 Task: In the Contact  Scarlett.Lewis@queenszoo.com, schedule and save the meeting with title: 'Product Demo and Service Presentation', Select date: '18 September, 2023', select start time: 3:00:PM. Add location on call (415) 123-4579 with meeting description: For further discussion on products, kindly join the meeting.. Logged in from softage.4@softage.net
Action: Mouse moved to (87, 55)
Screenshot: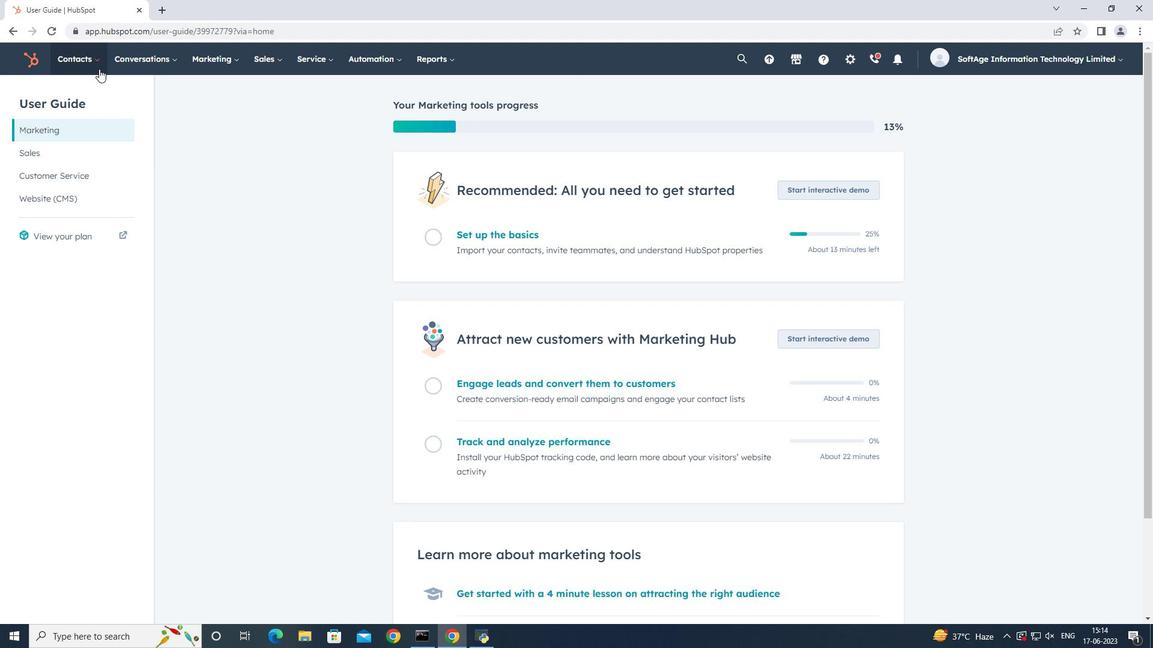
Action: Mouse pressed left at (87, 55)
Screenshot: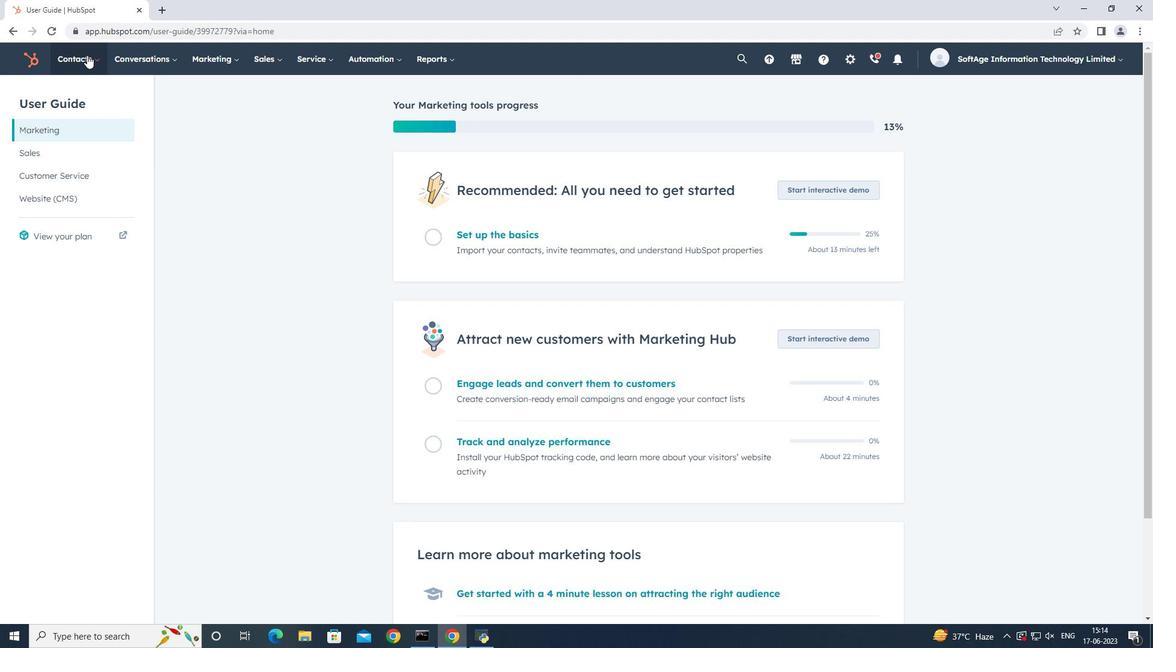 
Action: Mouse moved to (92, 102)
Screenshot: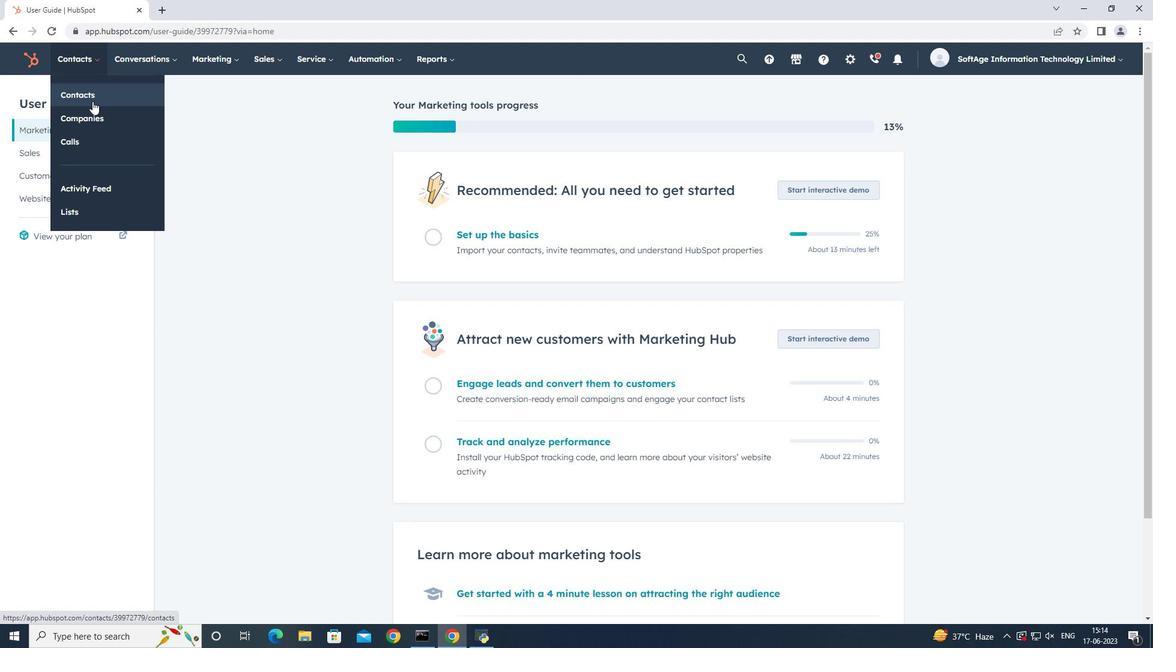 
Action: Mouse pressed left at (92, 102)
Screenshot: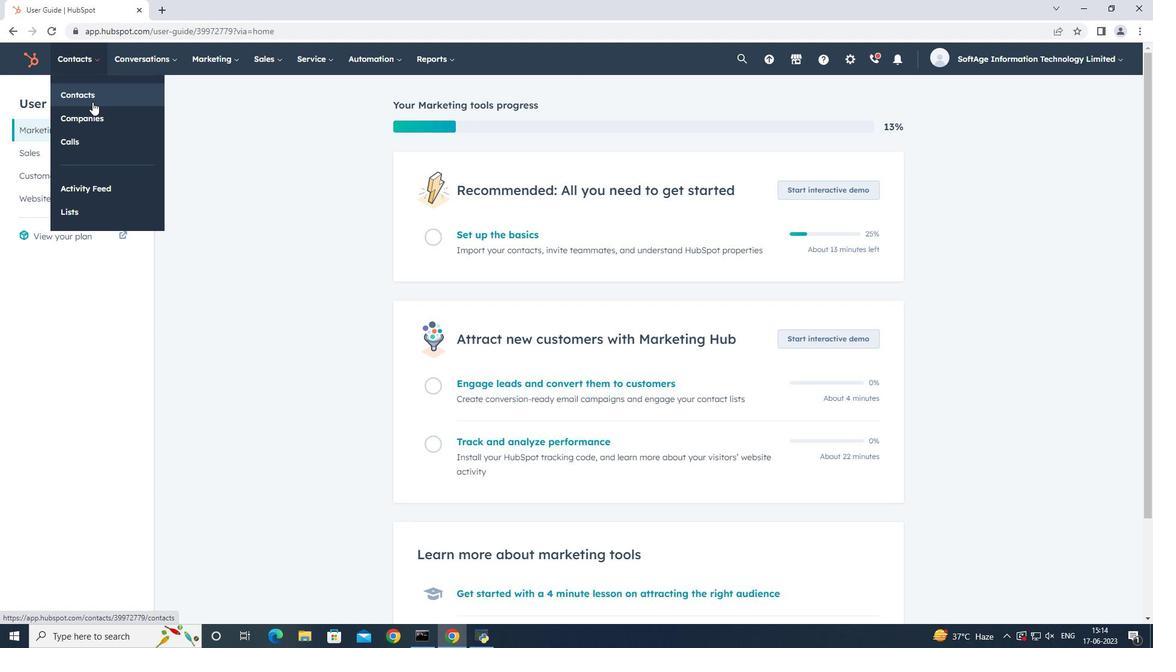 
Action: Mouse moved to (106, 193)
Screenshot: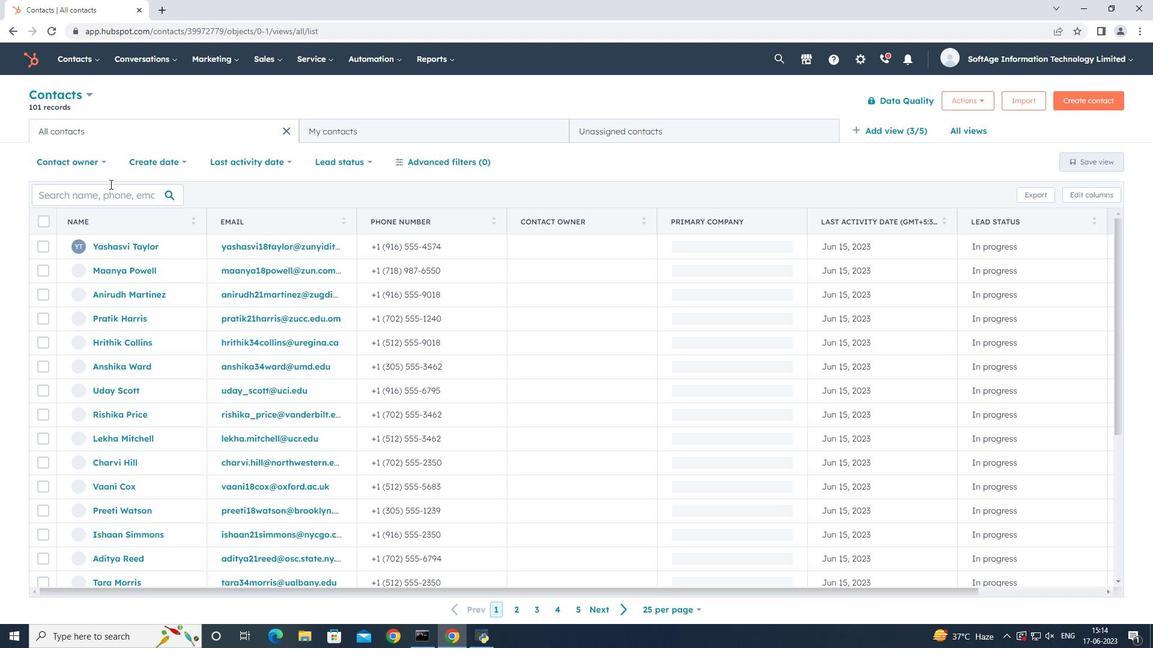 
Action: Mouse pressed left at (106, 193)
Screenshot: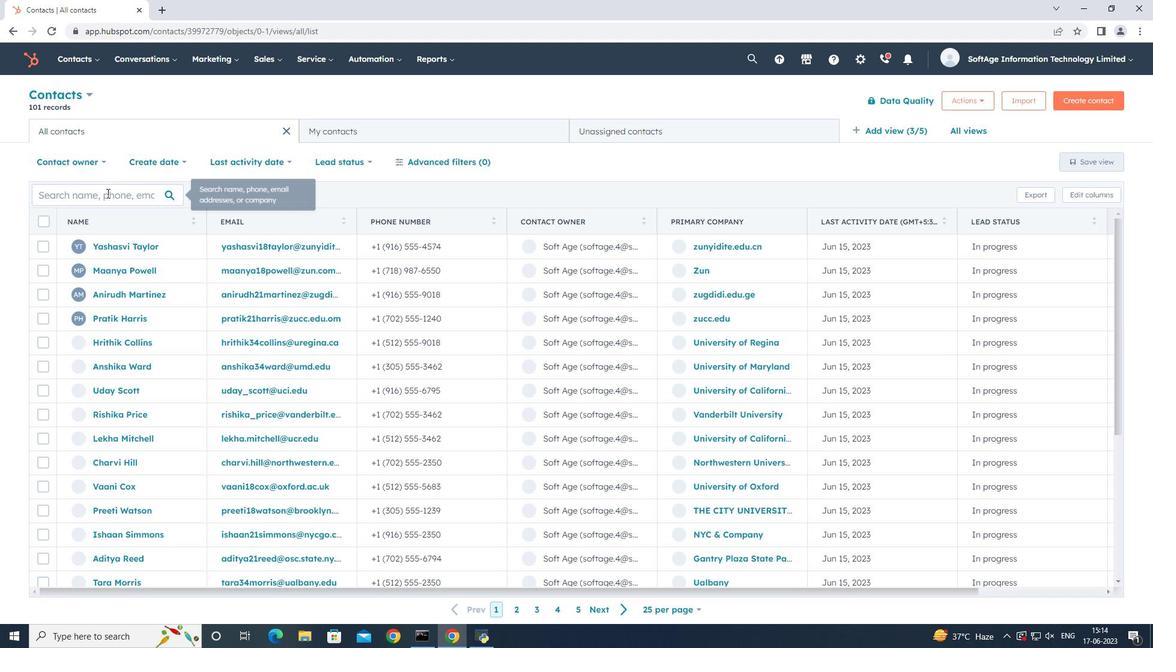 
Action: Key pressed scarlett
Screenshot: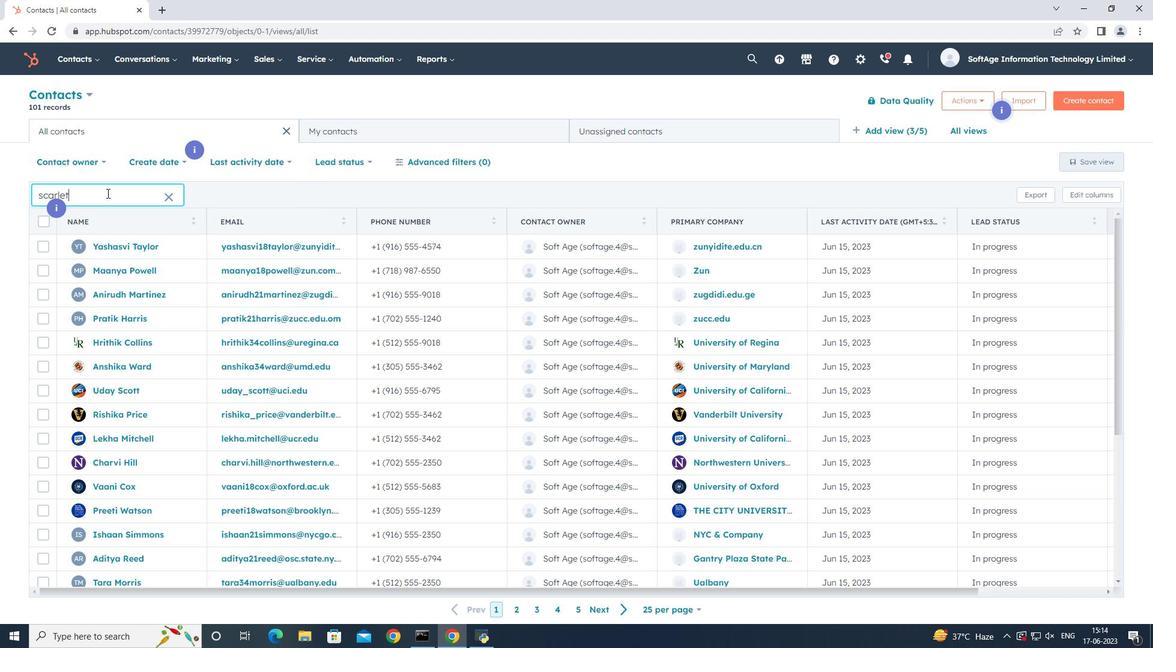 
Action: Mouse moved to (108, 320)
Screenshot: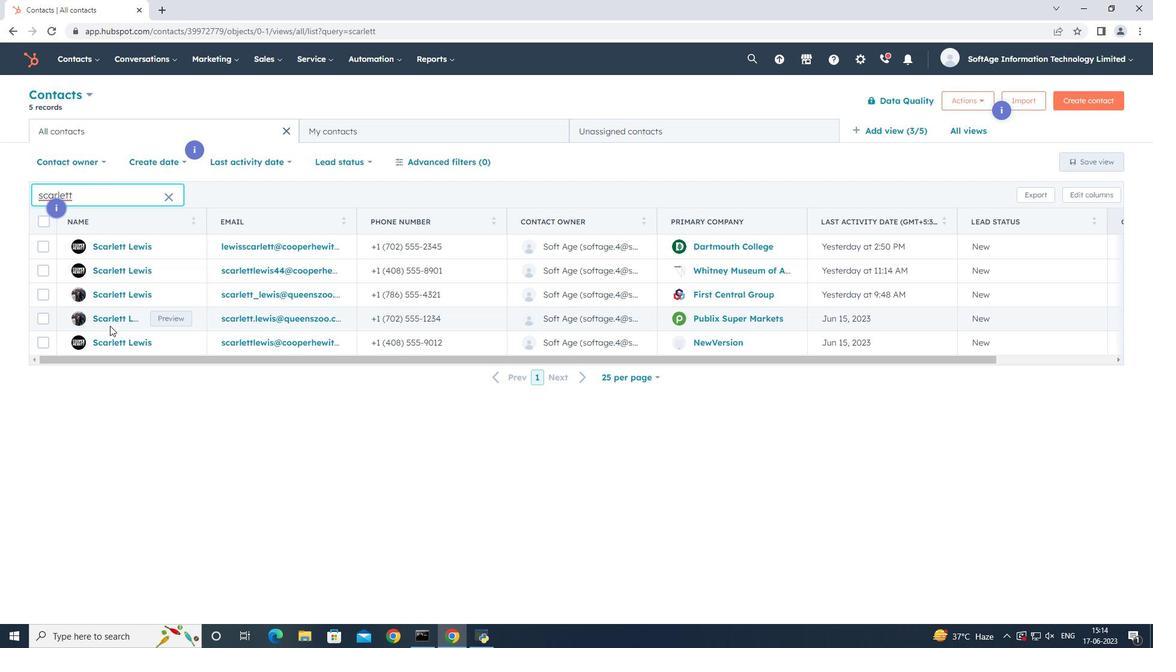 
Action: Mouse pressed left at (108, 320)
Screenshot: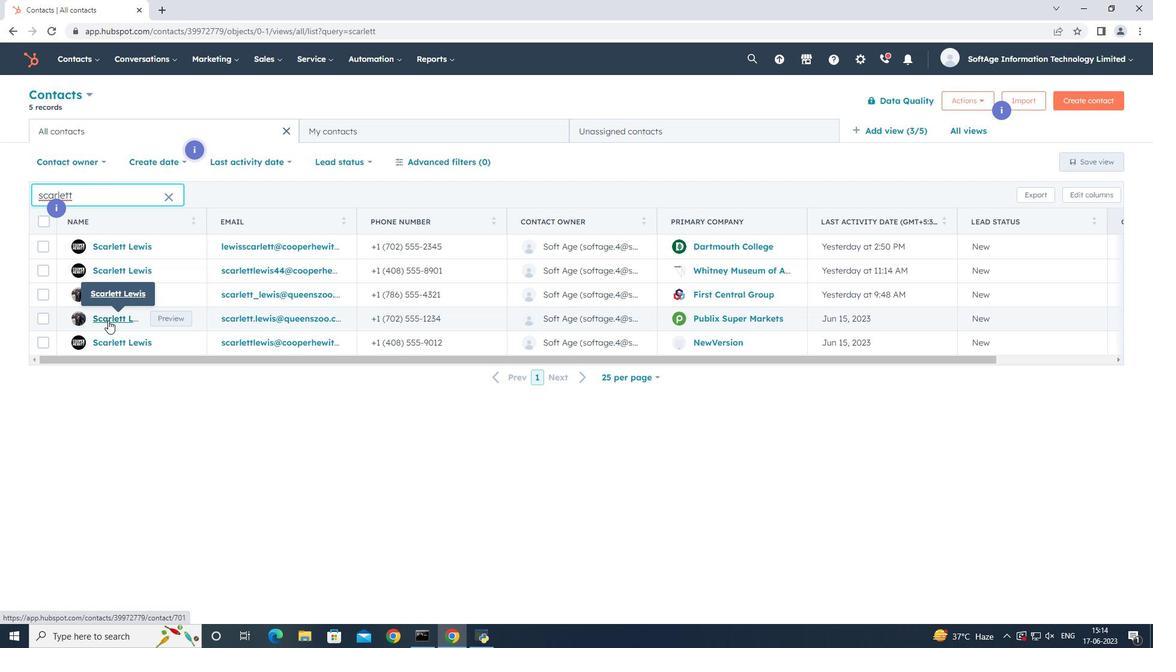 
Action: Mouse moved to (199, 203)
Screenshot: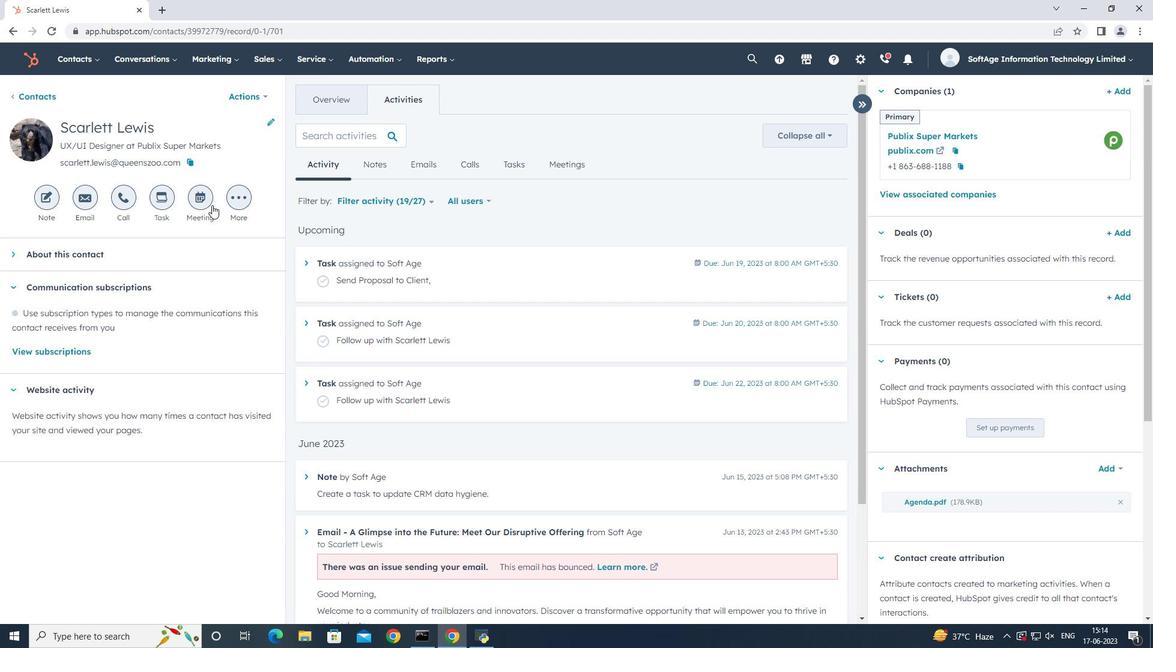 
Action: Mouse pressed left at (199, 203)
Screenshot: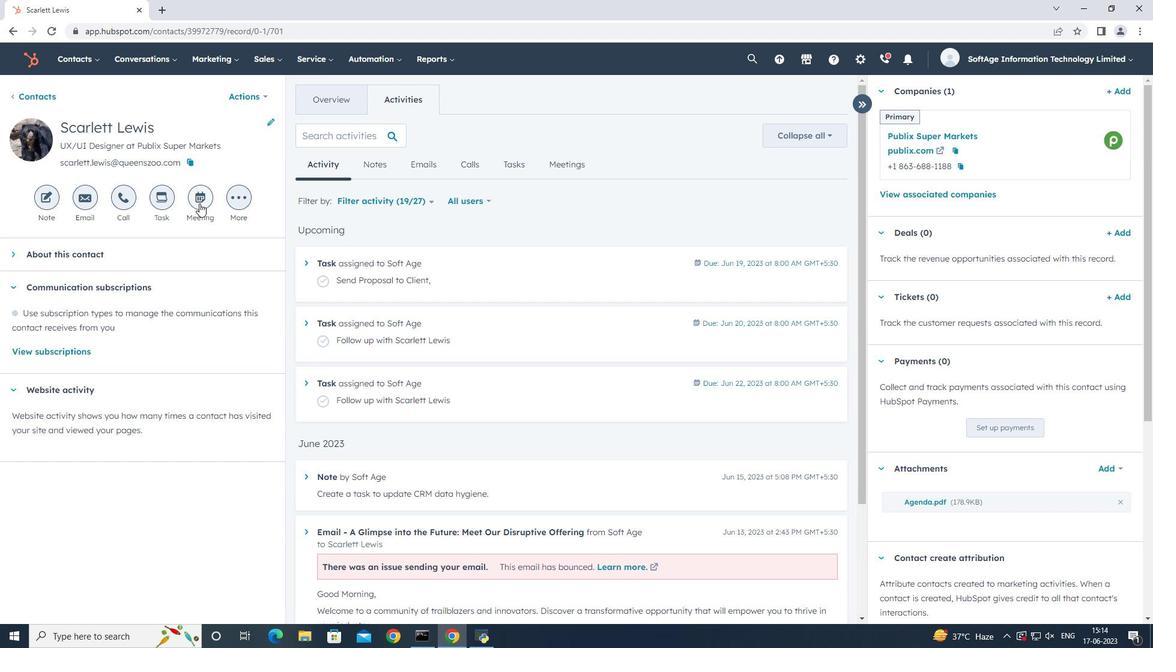 
Action: Mouse moved to (402, 388)
Screenshot: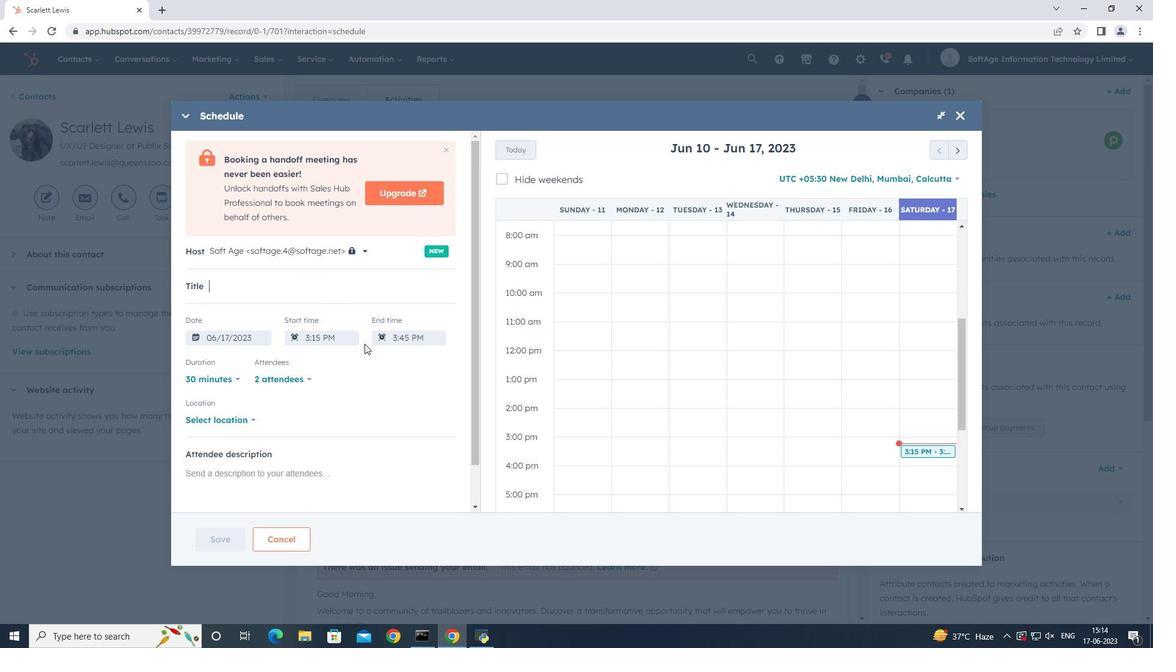 
Action: Key pressed <Key.shift_r>Product<Key.space><Key.shift>Demo<Key.space>and<Key.space><Key.shift>Service<Key.space><Key.shift_r><Key.shift_r><Key.shift_r><Key.shift_r><Key.shift_r><Key.shift_r><Key.shift_r><Key.shift_r><Key.shift_r>Presentation,
Screenshot: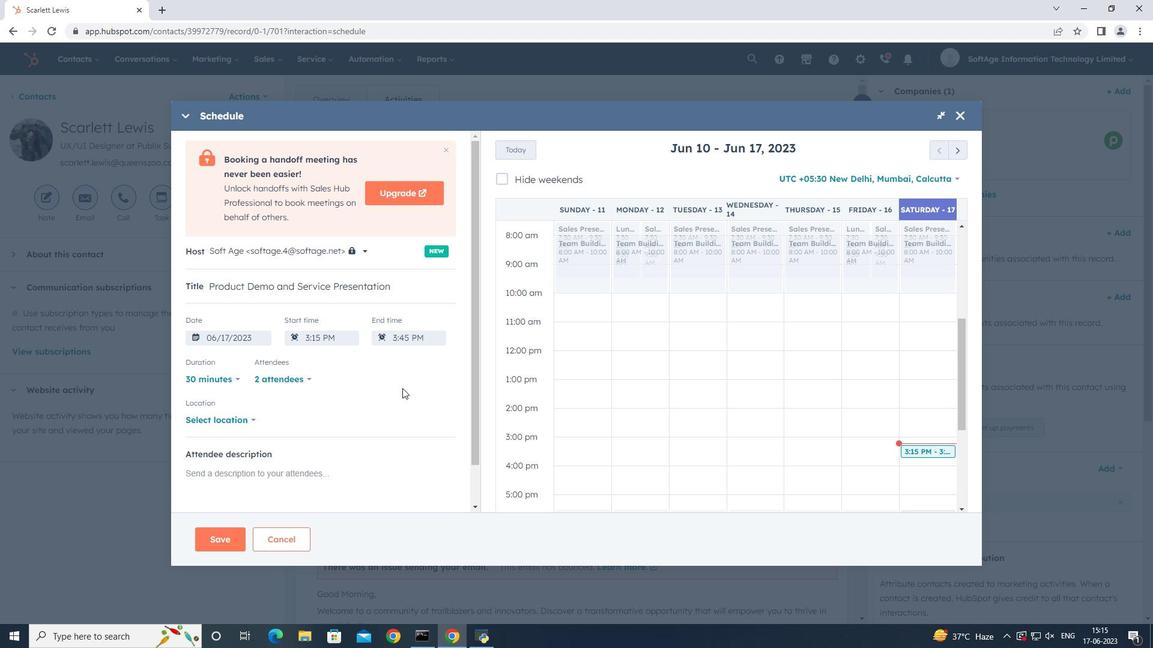 
Action: Mouse moved to (964, 150)
Screenshot: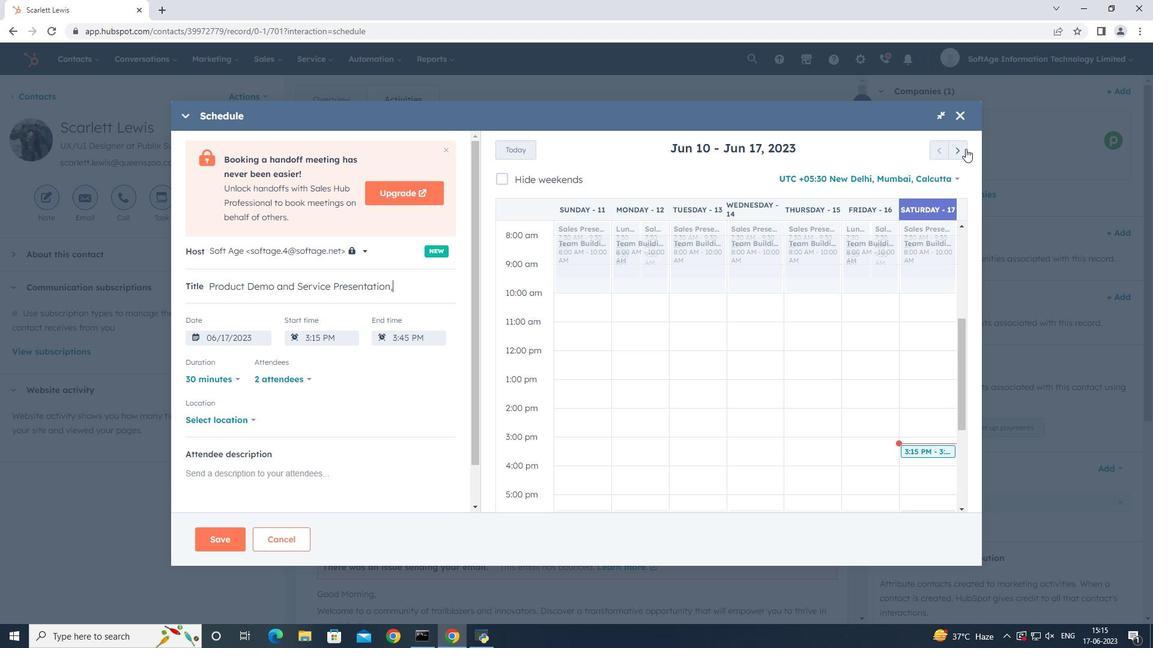 
Action: Mouse pressed left at (964, 150)
Screenshot: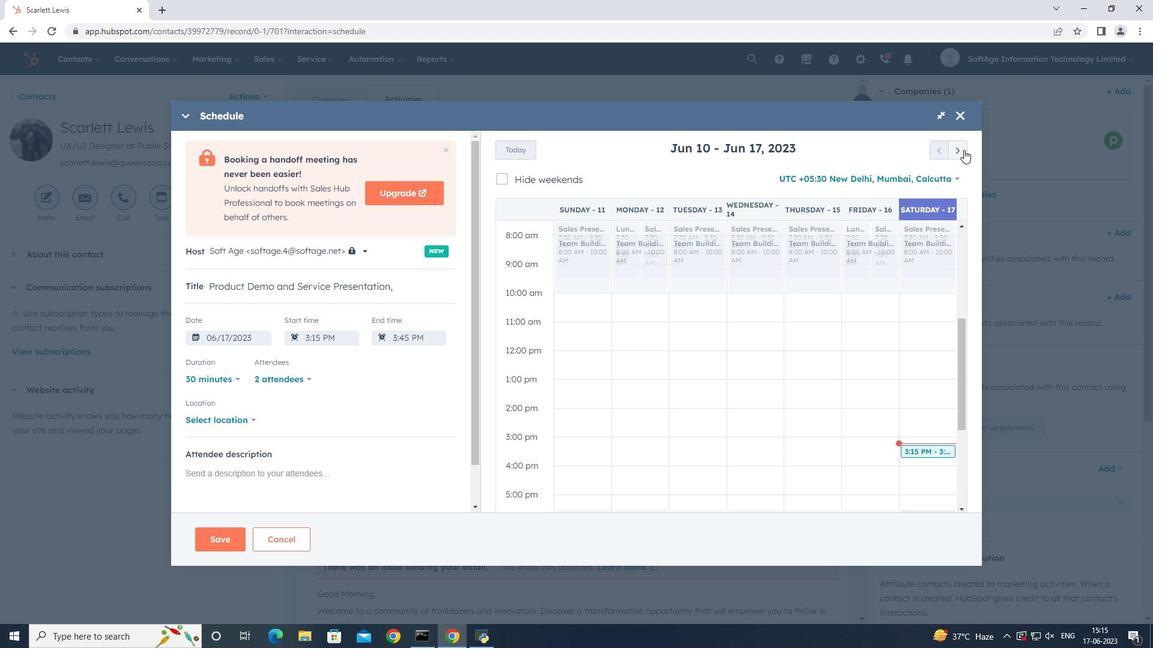 
Action: Mouse pressed left at (964, 150)
Screenshot: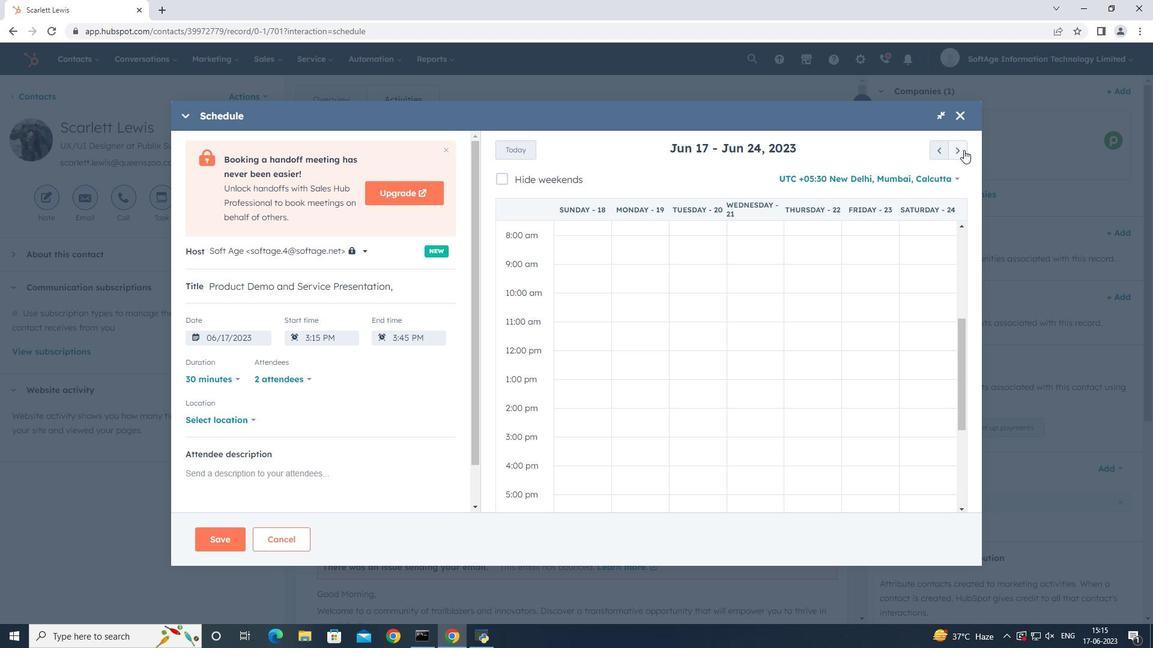 
Action: Mouse pressed left at (964, 150)
Screenshot: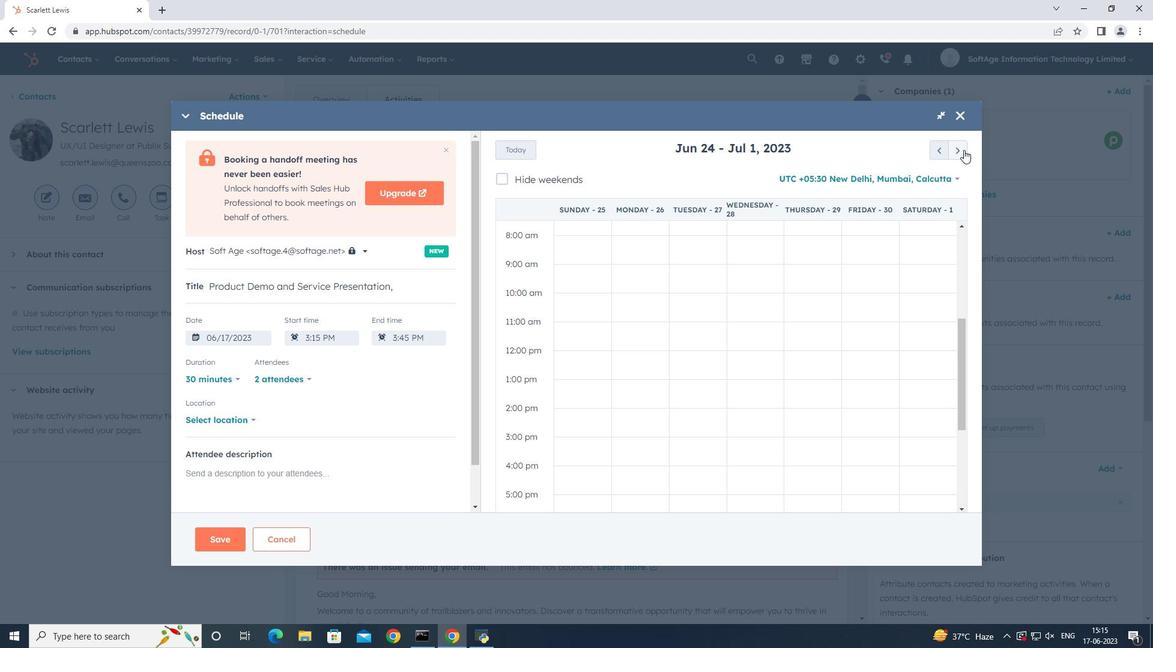 
Action: Mouse pressed left at (964, 150)
Screenshot: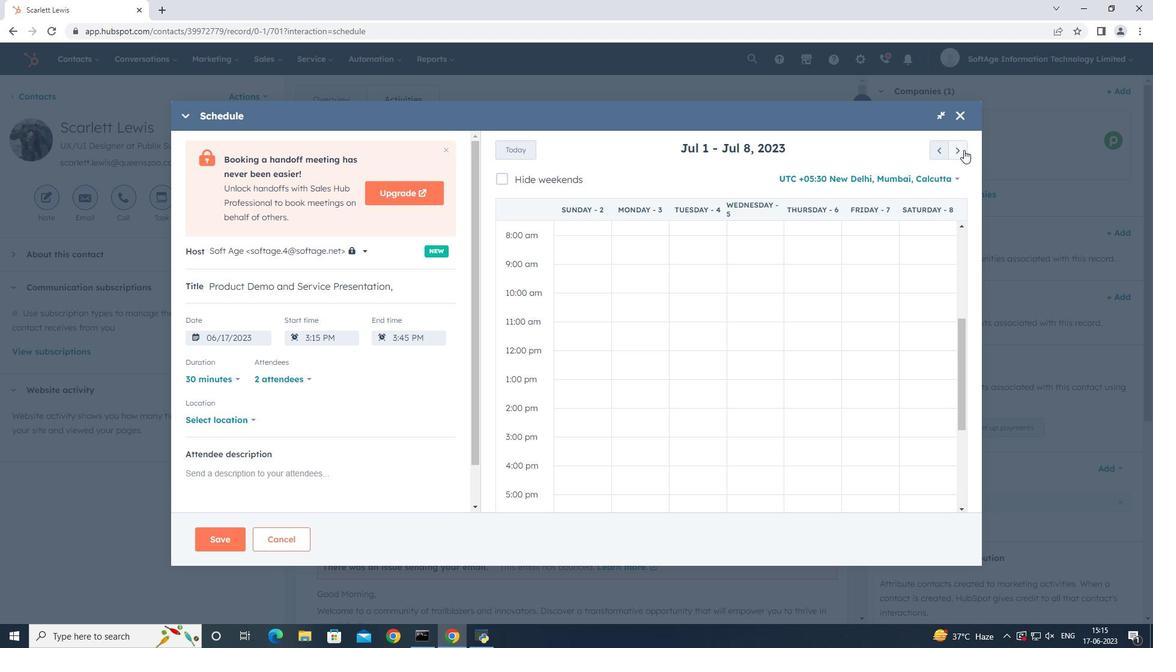 
Action: Mouse pressed left at (964, 150)
Screenshot: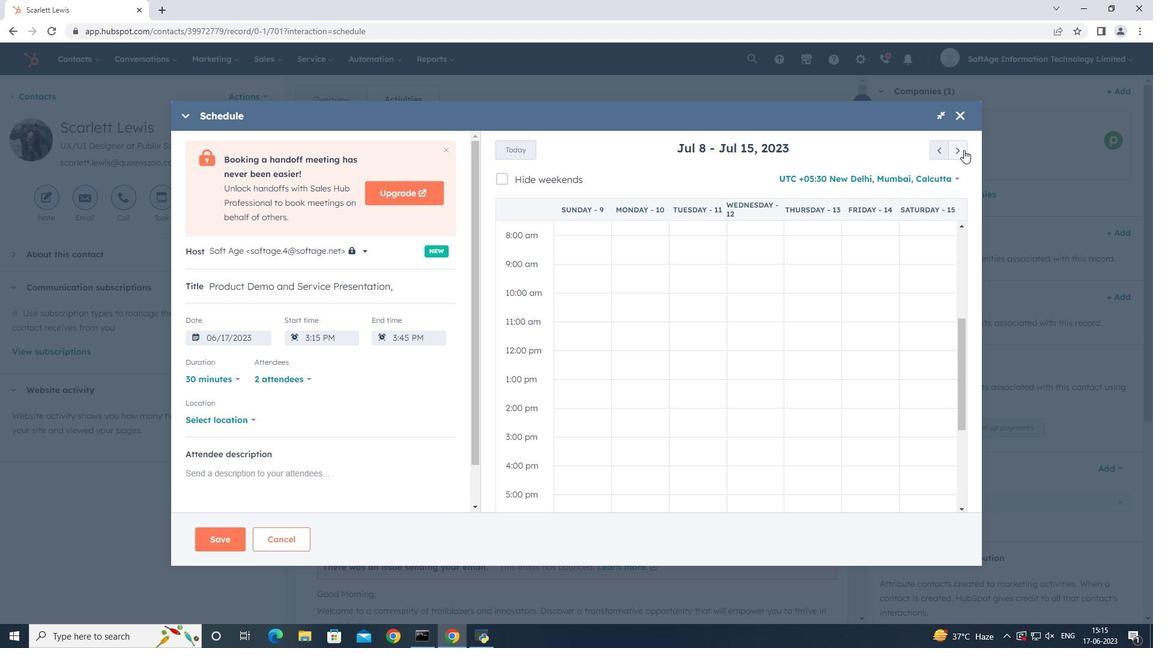 
Action: Mouse pressed left at (964, 150)
Screenshot: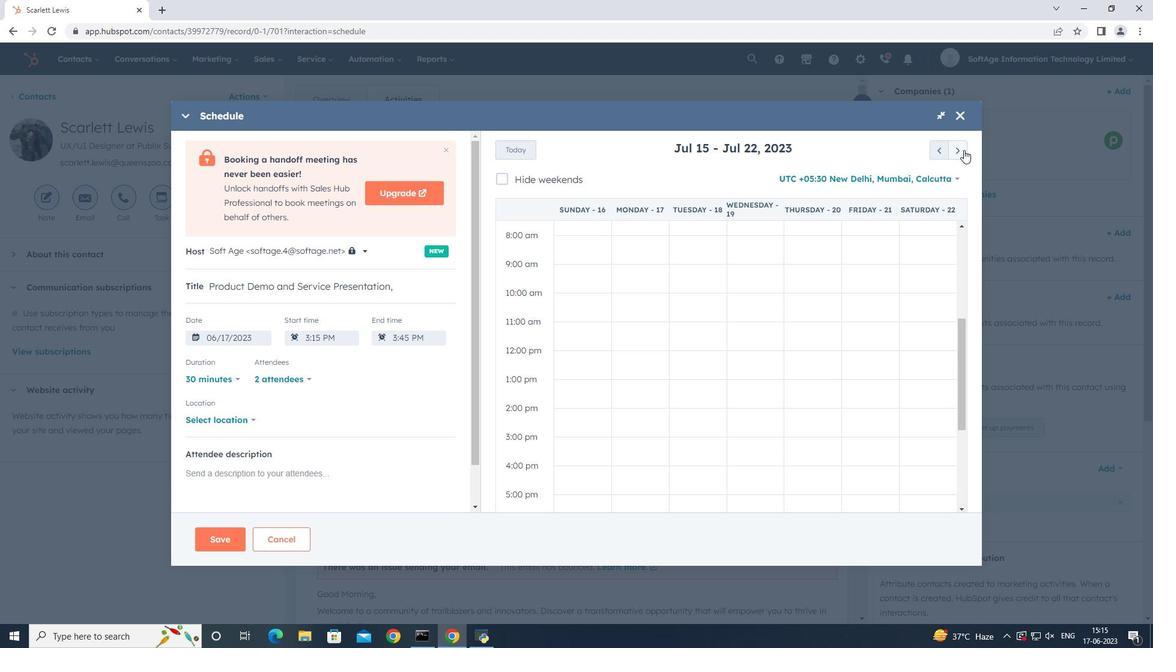 
Action: Mouse pressed left at (964, 150)
Screenshot: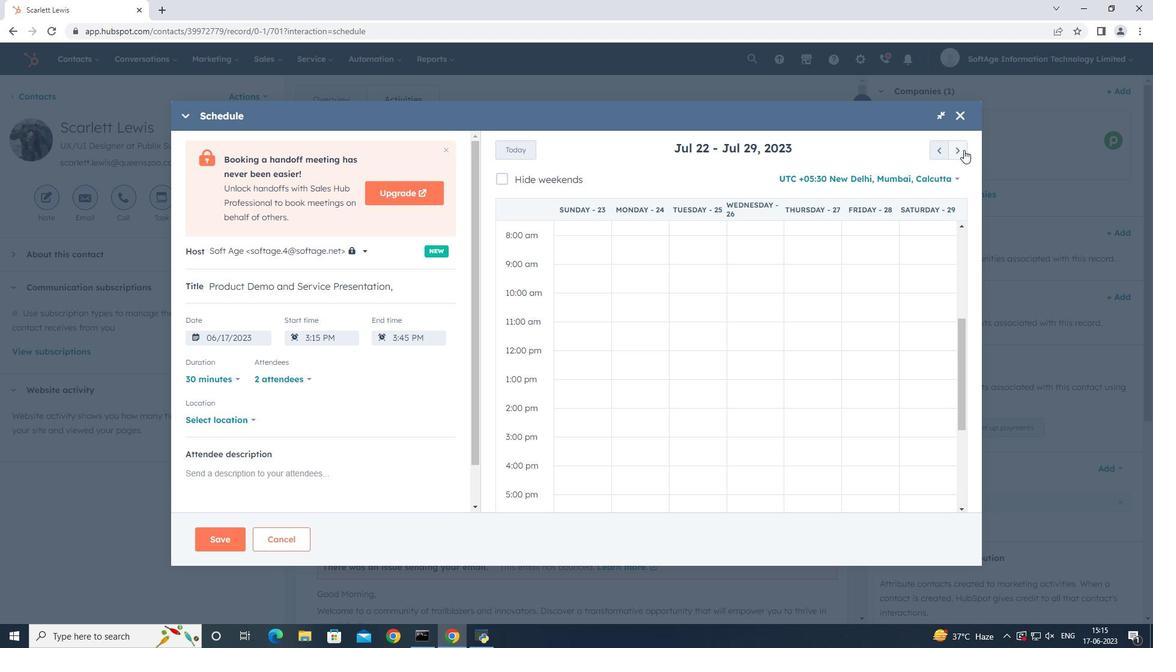 
Action: Mouse pressed left at (964, 150)
Screenshot: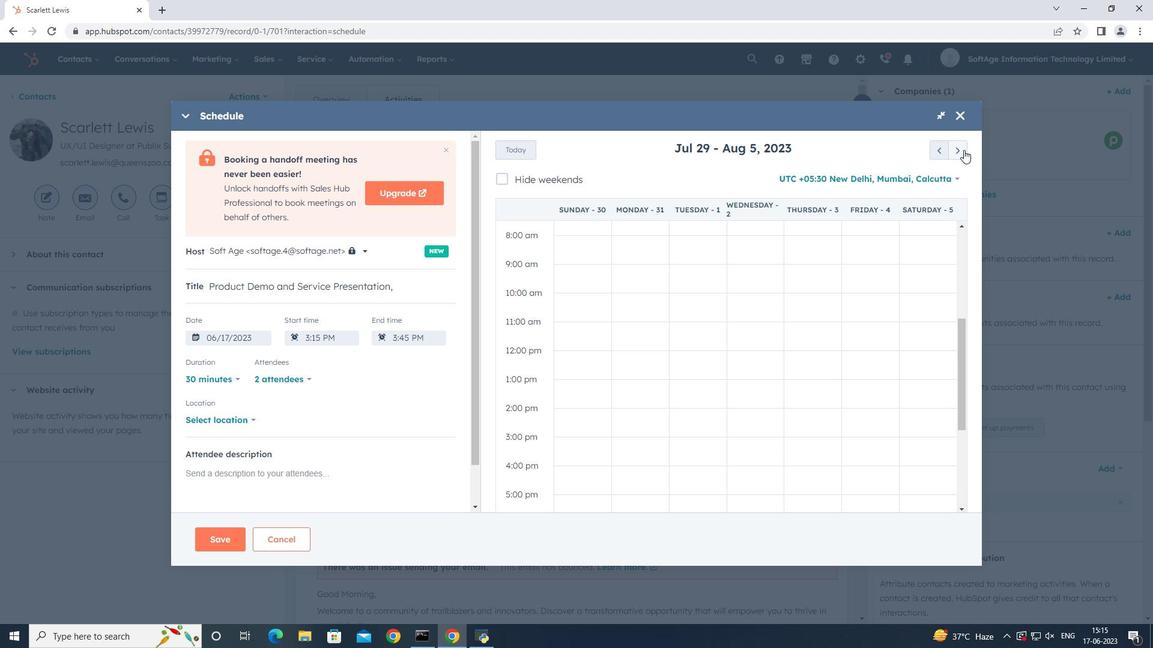 
Action: Mouse pressed left at (964, 150)
Screenshot: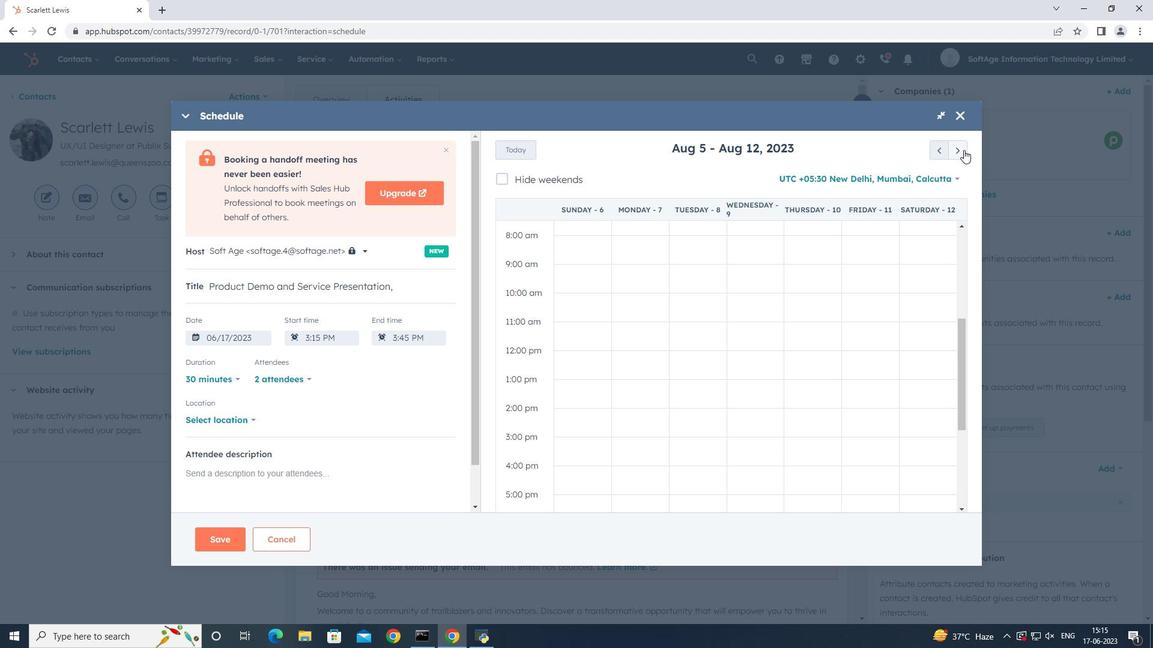 
Action: Mouse pressed left at (964, 150)
Screenshot: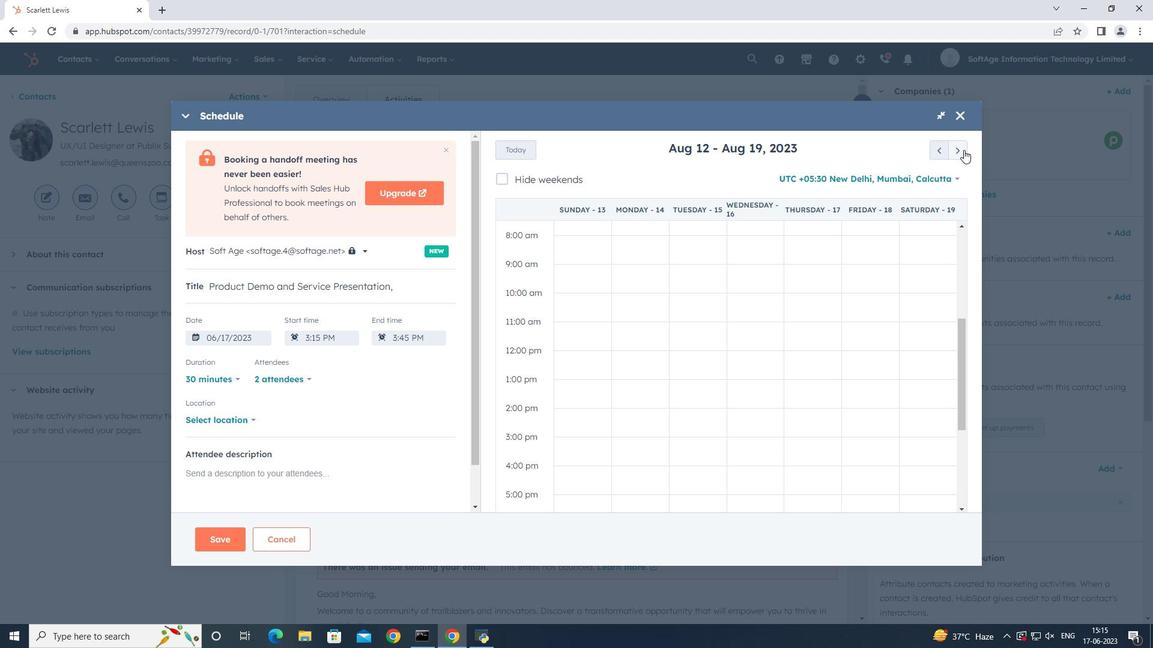 
Action: Mouse pressed left at (964, 150)
Screenshot: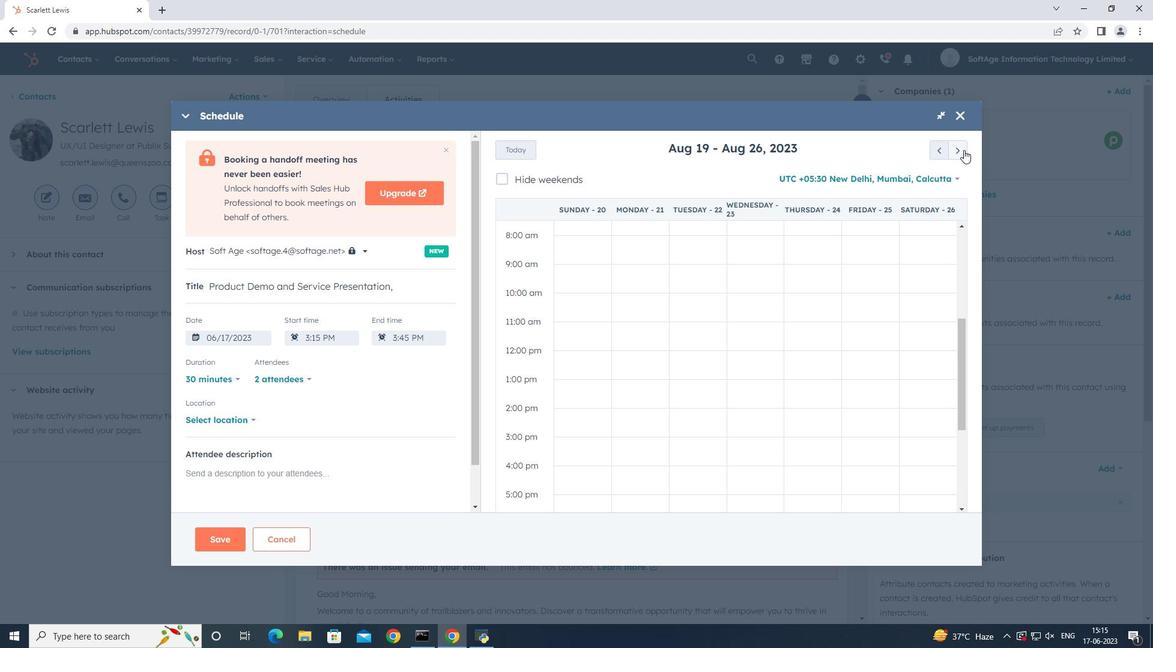 
Action: Mouse pressed left at (964, 150)
Screenshot: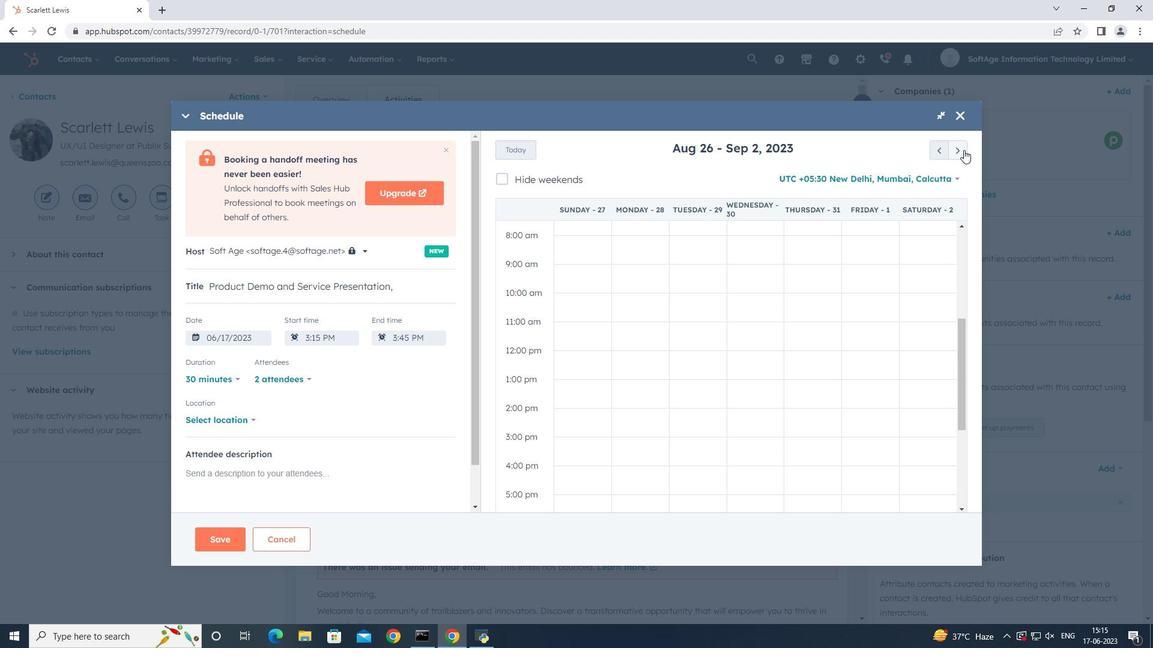 
Action: Mouse pressed left at (964, 150)
Screenshot: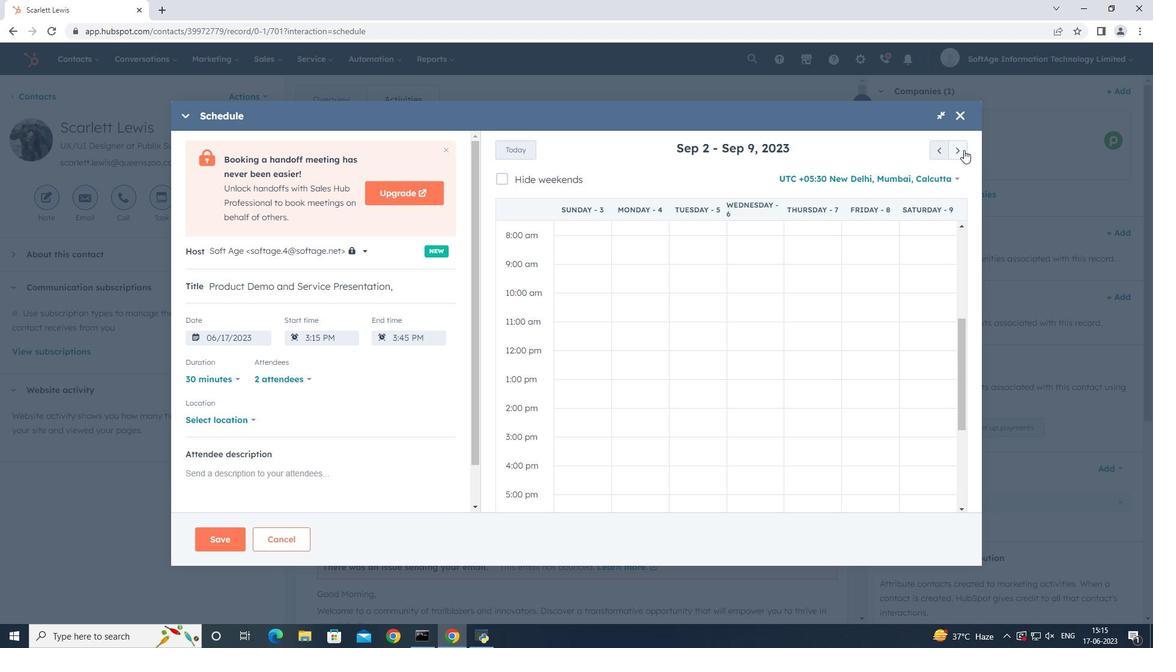 
Action: Mouse pressed left at (964, 150)
Screenshot: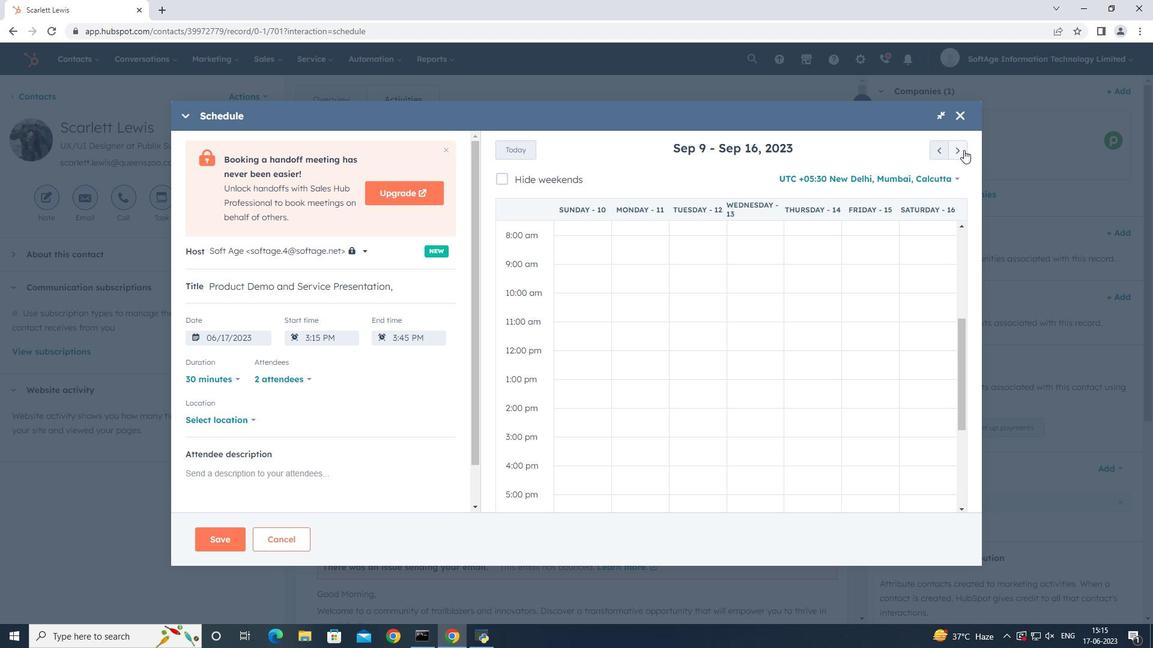 
Action: Mouse moved to (637, 438)
Screenshot: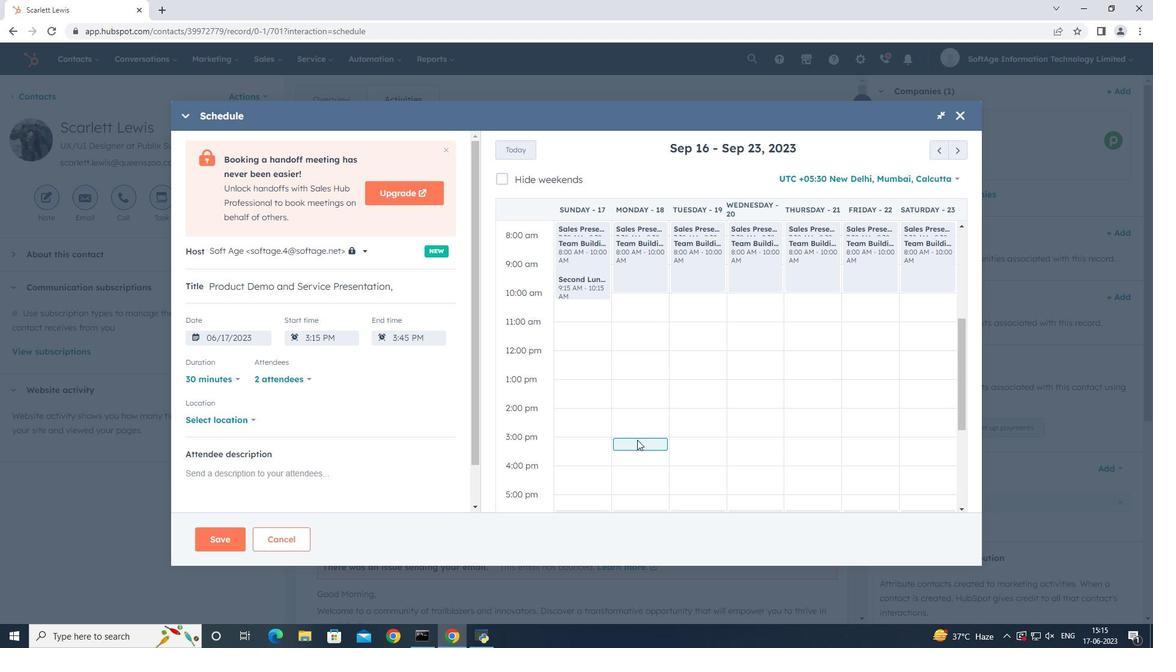 
Action: Mouse pressed left at (637, 438)
Screenshot: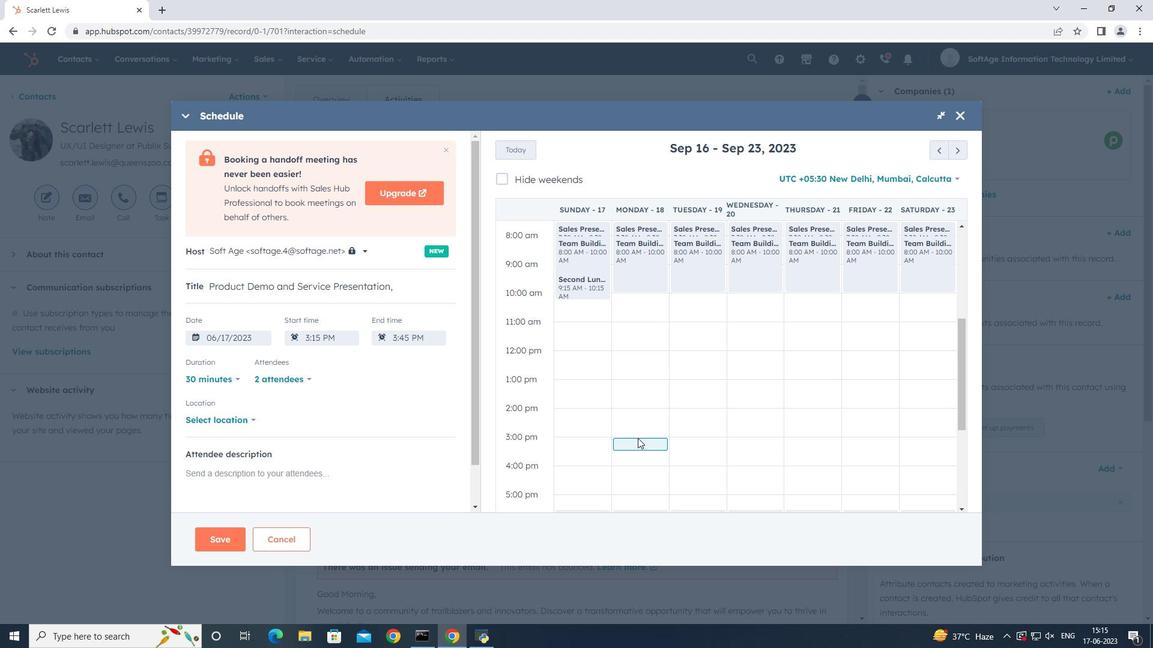 
Action: Mouse moved to (239, 420)
Screenshot: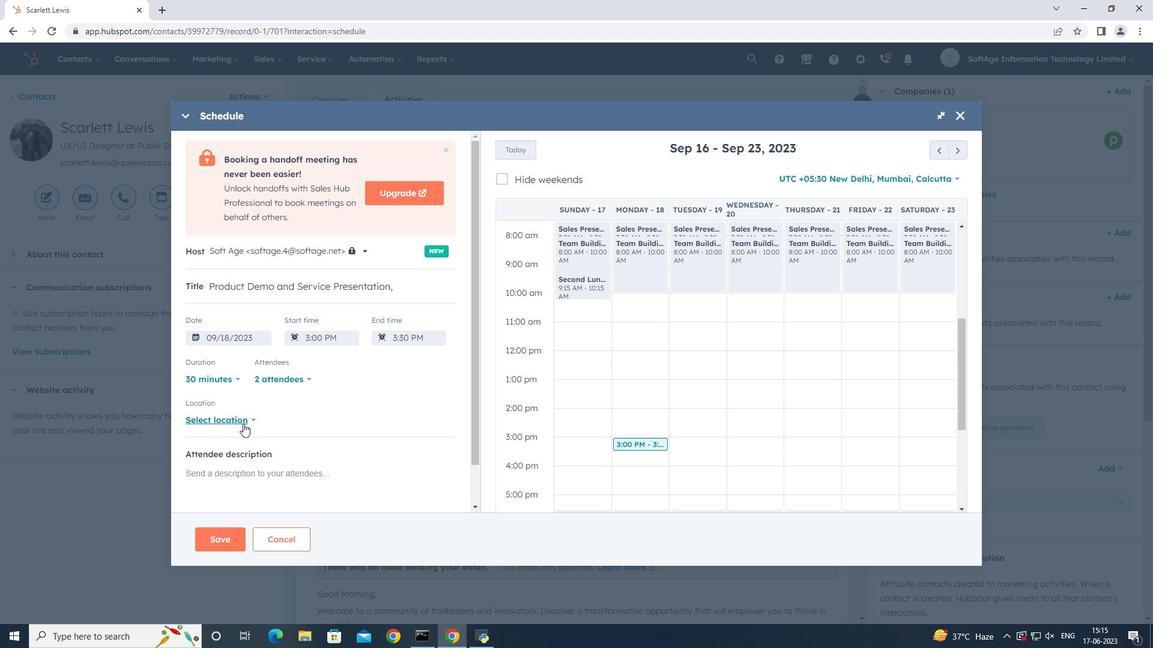 
Action: Mouse pressed left at (239, 420)
Screenshot: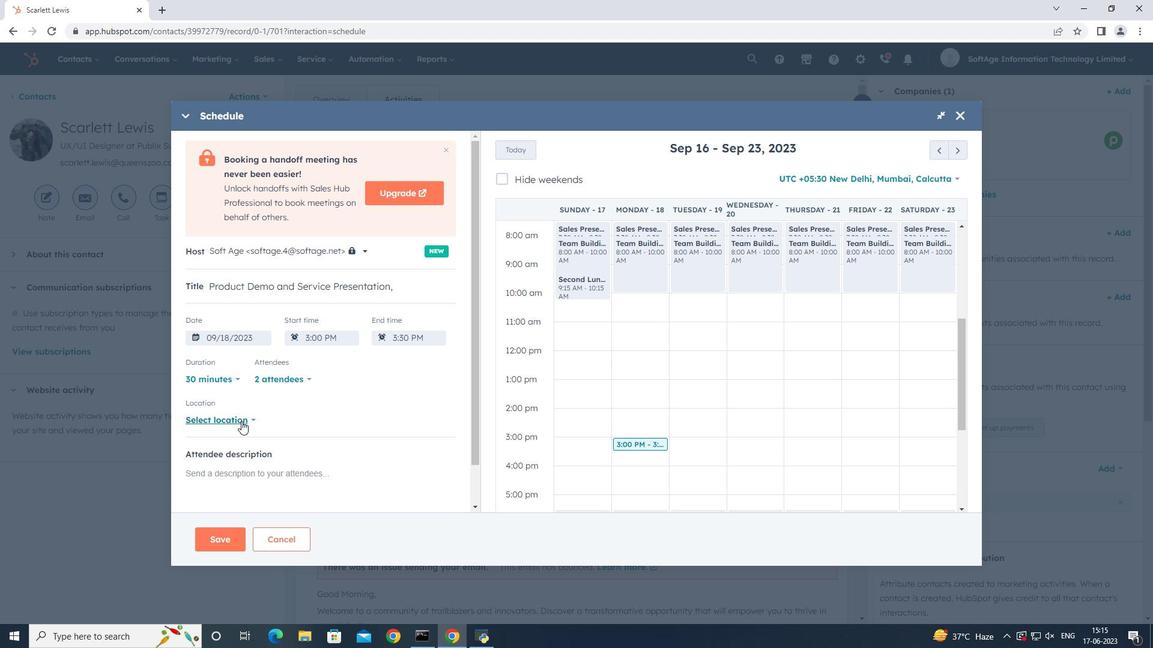 
Action: Mouse moved to (283, 387)
Screenshot: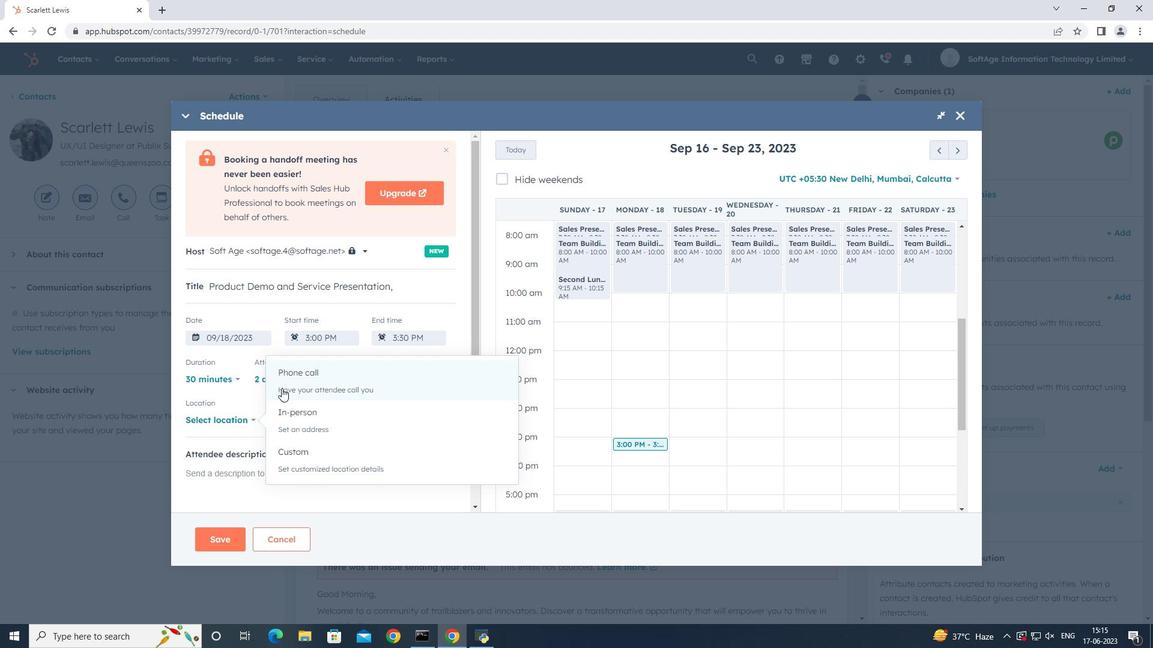
Action: Mouse pressed left at (283, 387)
Screenshot: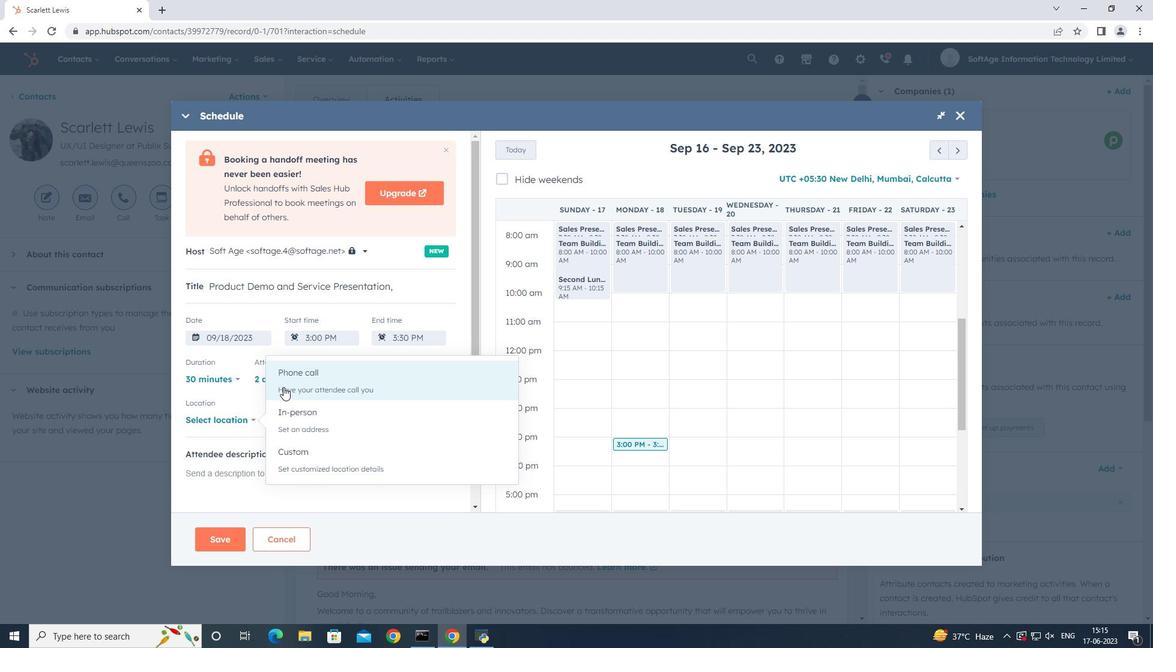 
Action: Mouse moved to (304, 415)
Screenshot: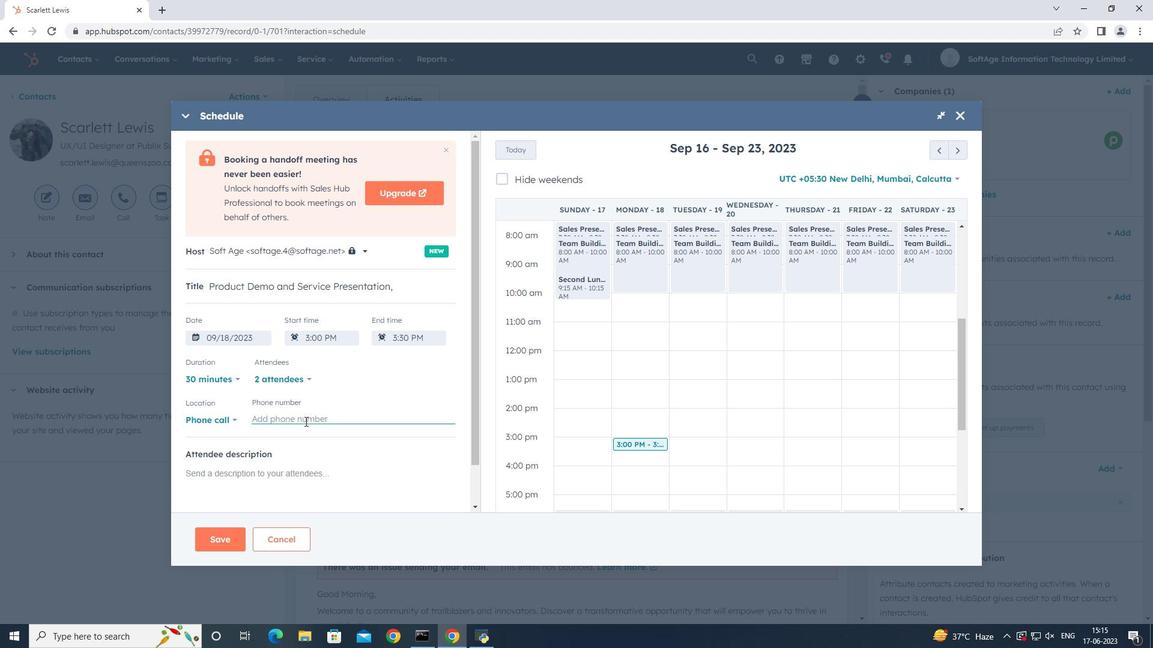 
Action: Mouse pressed left at (304, 415)
Screenshot: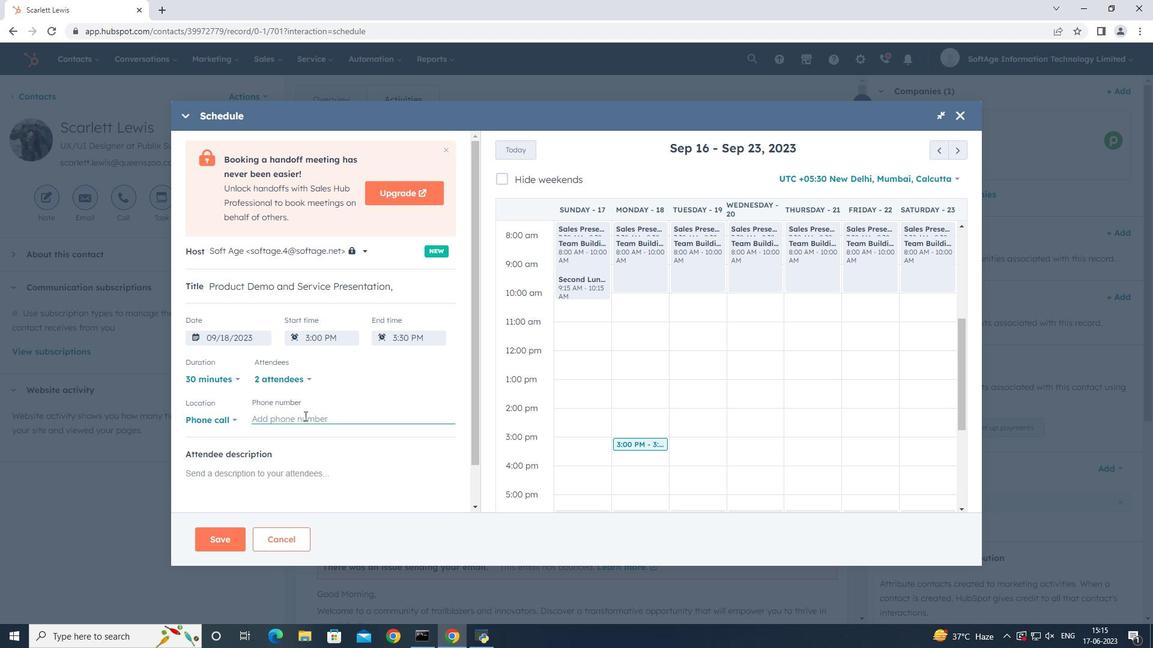 
Action: Key pressed <Key.shift_r>(415<Key.shift_r>)<Key.space>123-4579
Screenshot: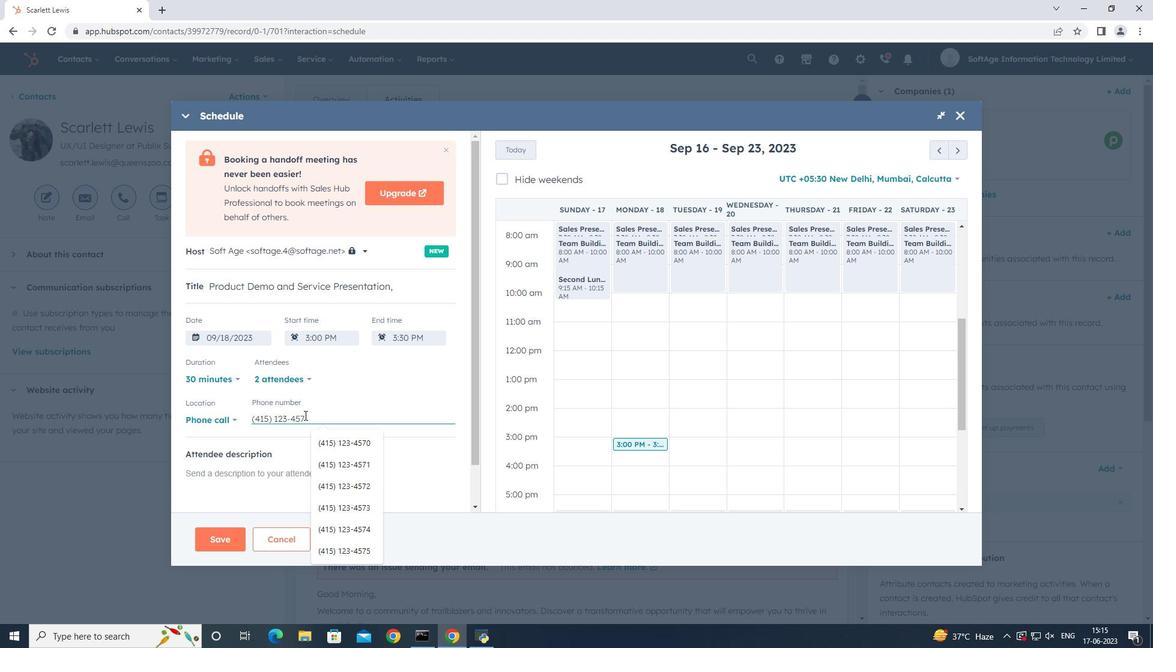 
Action: Mouse moved to (316, 475)
Screenshot: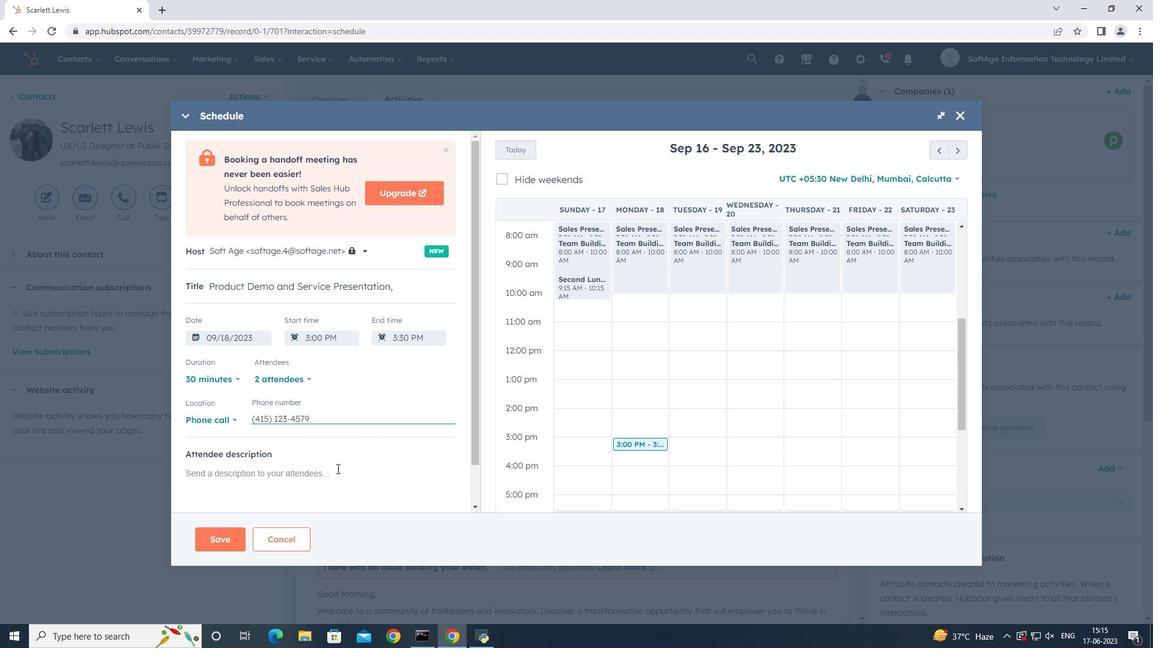 
Action: Mouse pressed left at (316, 475)
Screenshot: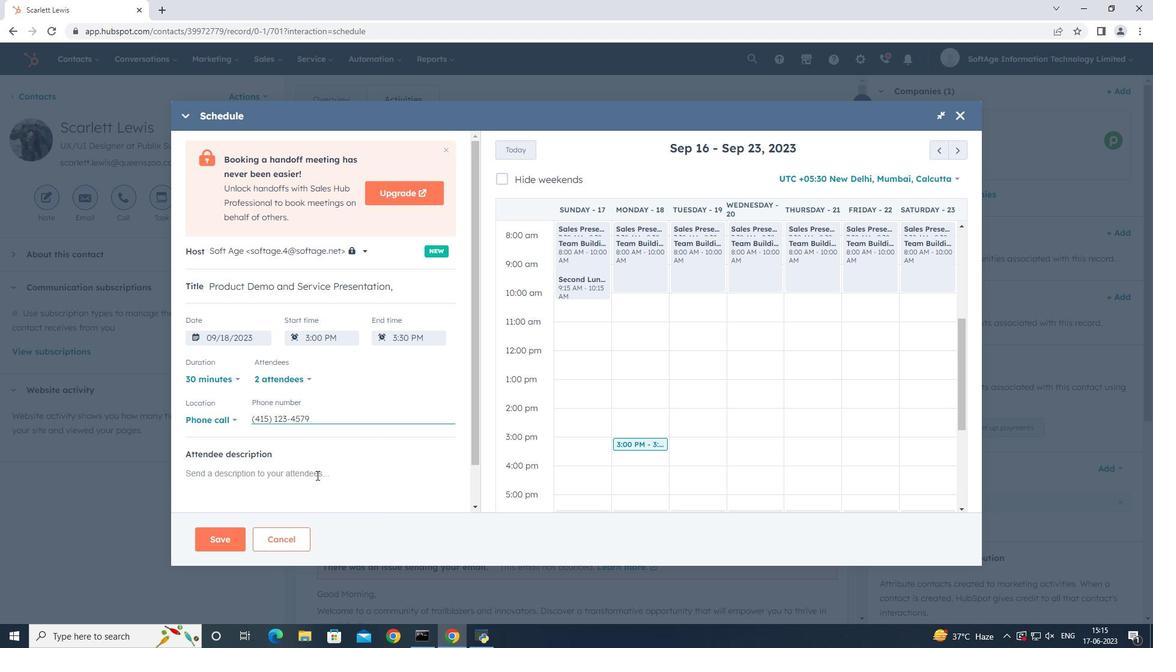 
Action: Mouse moved to (312, 475)
Screenshot: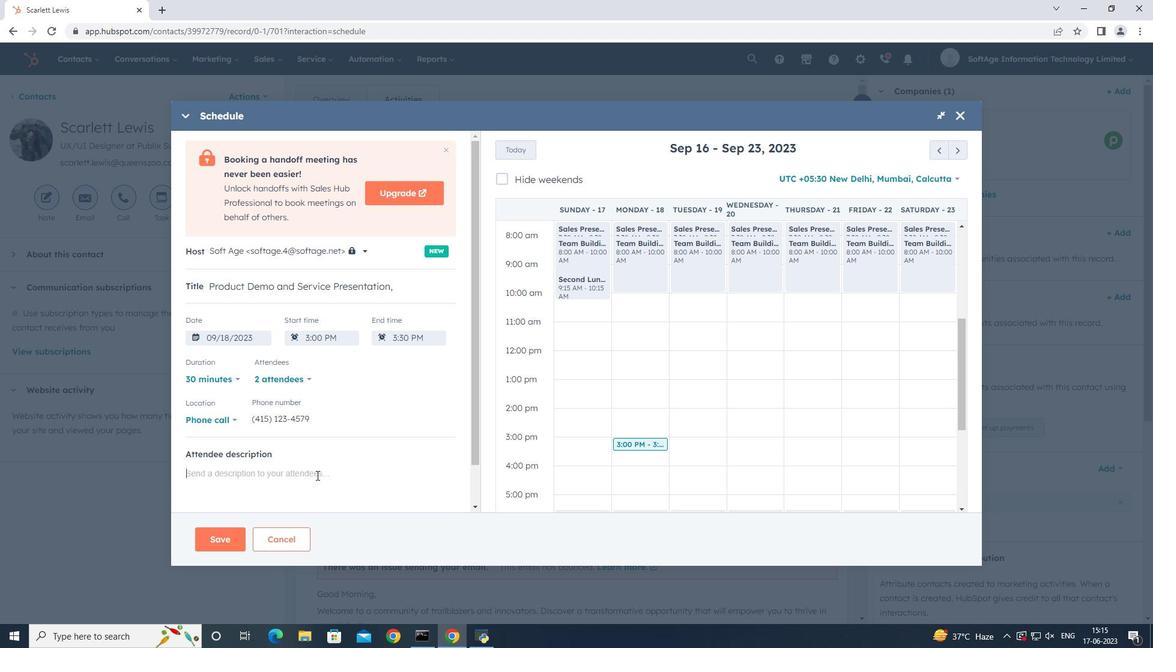 
Action: Key pressed <Key.shift>For<Key.space>further<Key.space>discussion<Key.space>on<Key.space>products
Screenshot: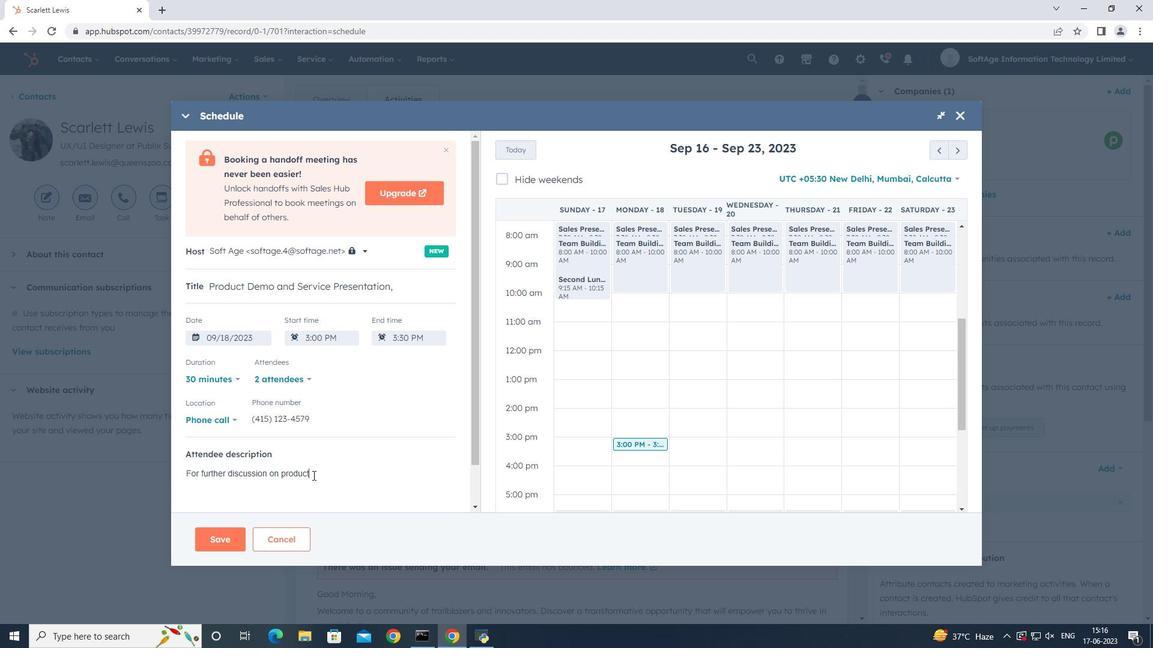 
Action: Mouse moved to (335, 434)
Screenshot: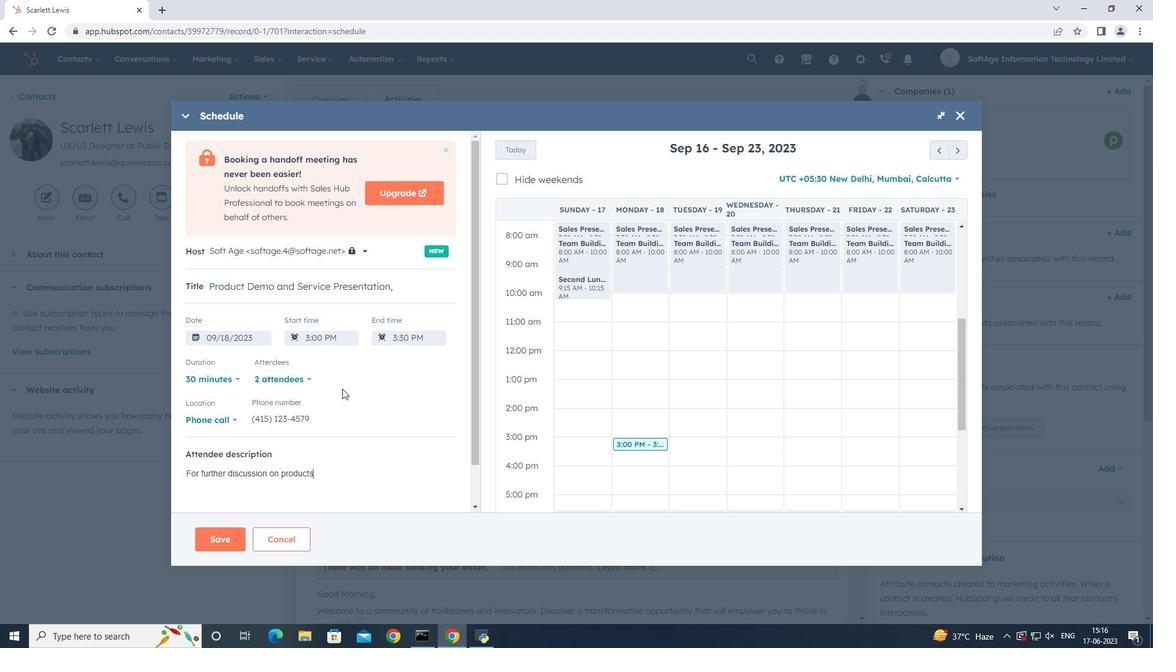 
Action: Key pressed ,<Key.space>kindly<Key.space>join<Key.space>the<Key.space>meeting..
Screenshot: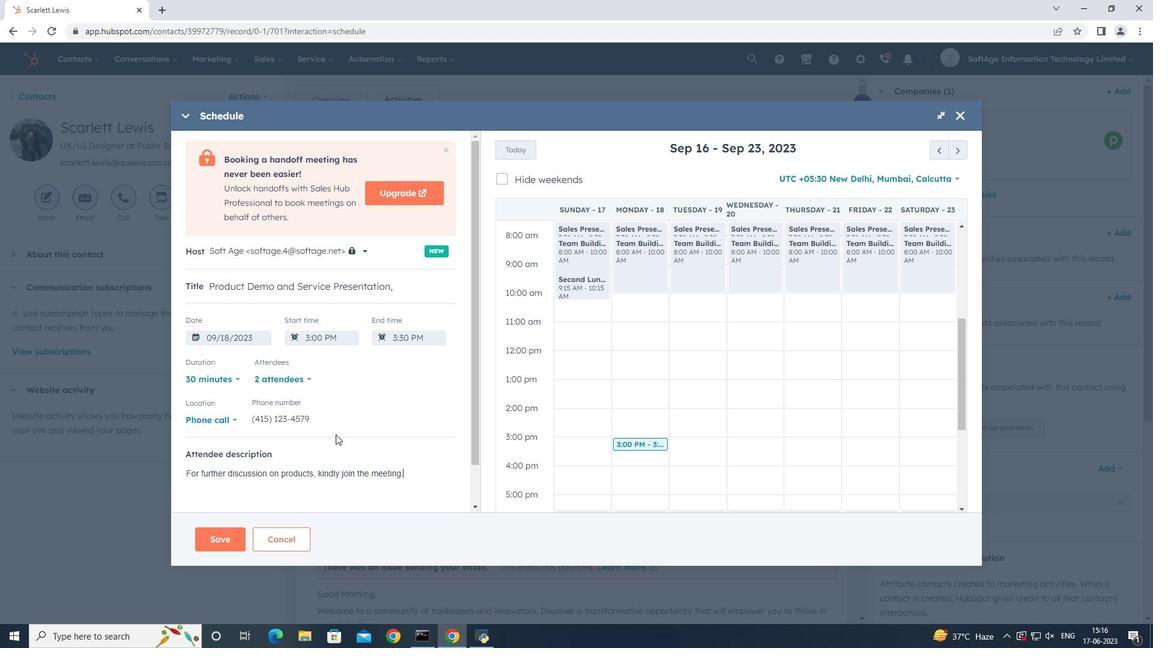 
Action: Mouse moved to (219, 531)
Screenshot: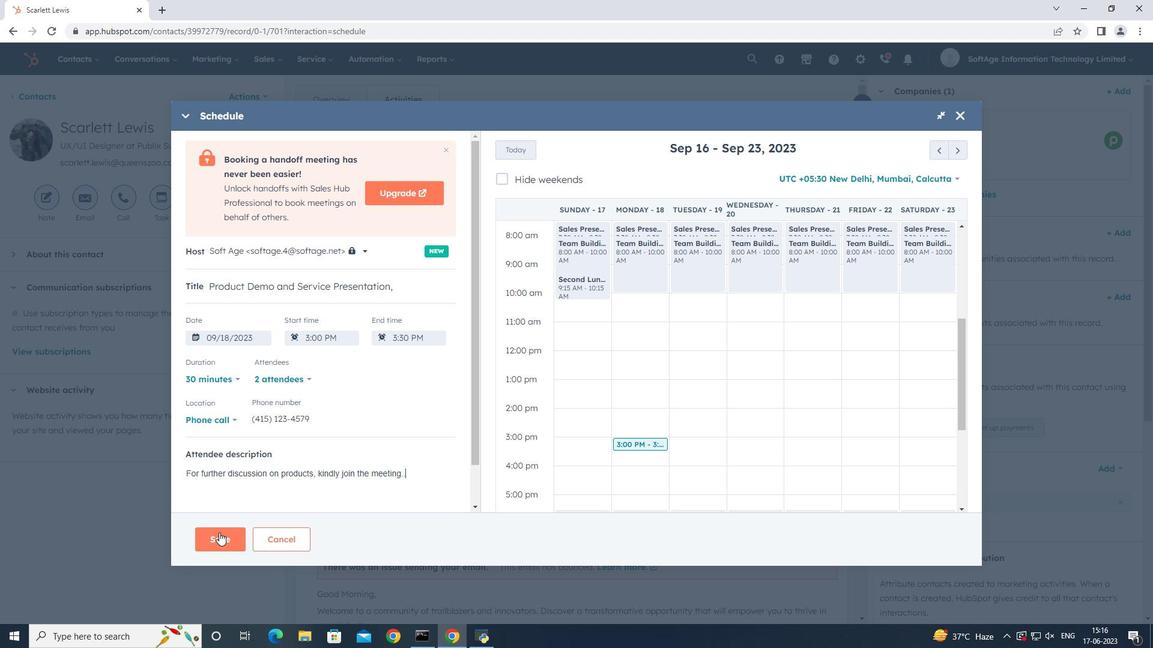 
Action: Mouse pressed left at (219, 531)
Screenshot: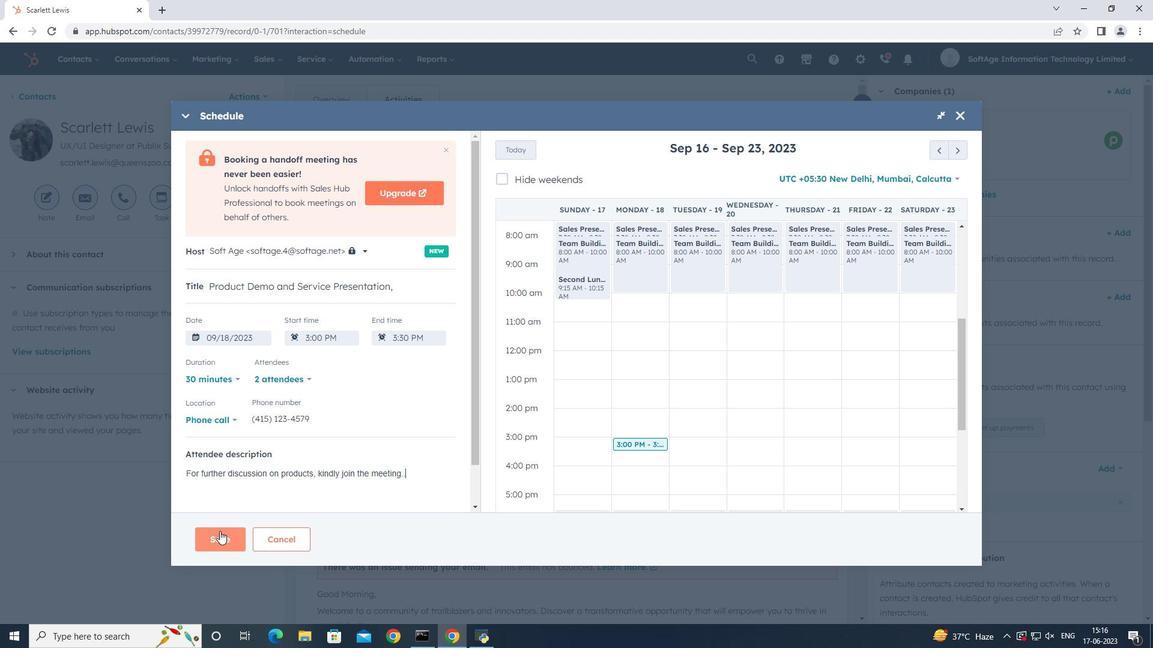 
Action: Mouse moved to (714, 422)
Screenshot: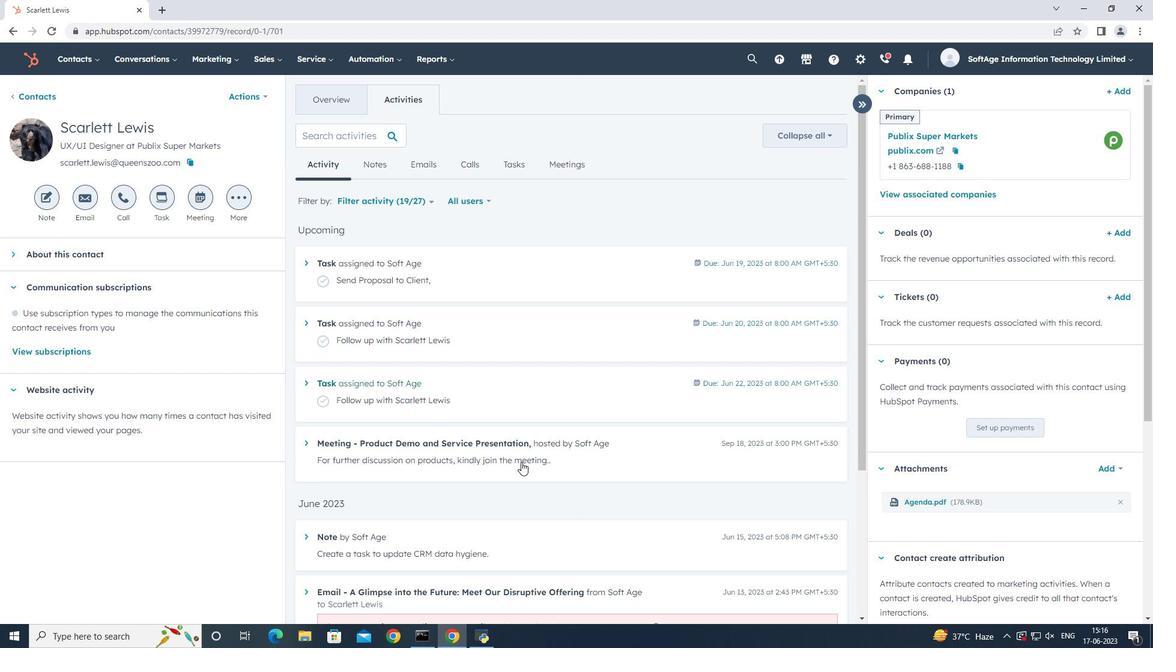 
